 Task: Reply to email with the signature Gage Hill with the subject Invitation to a trade show from softage.10@softage.net with the message Can you confirm the delivery date for the new shipment of products? with BCC to softage.2@softage.net with an attached document Non-compete_agreement.pdf
Action: Mouse moved to (365, 638)
Screenshot: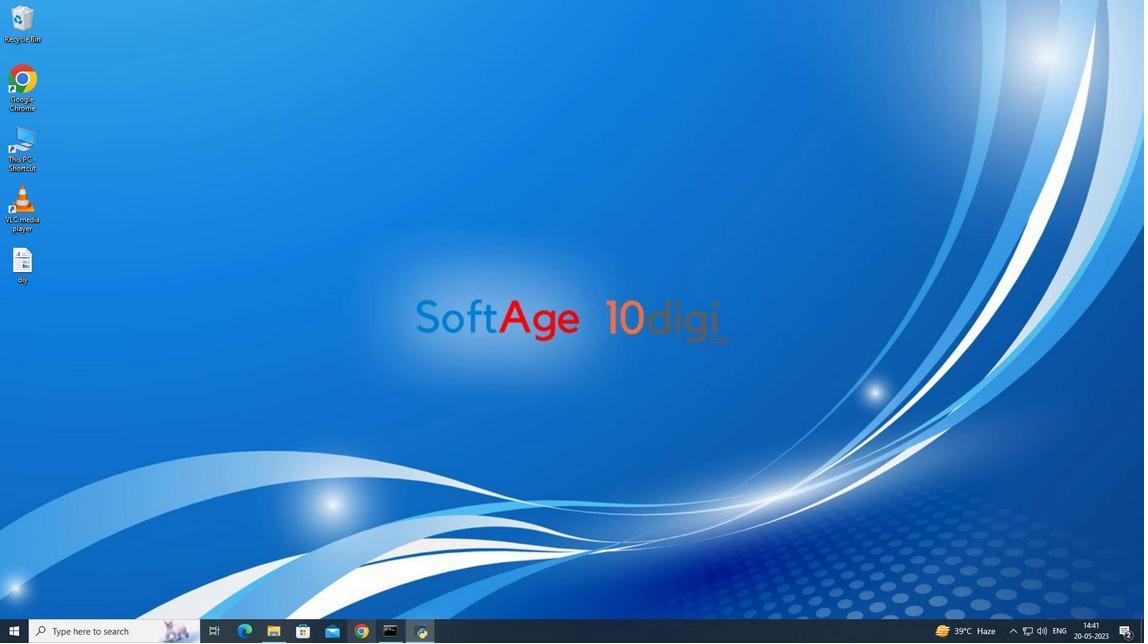 
Action: Mouse pressed left at (365, 638)
Screenshot: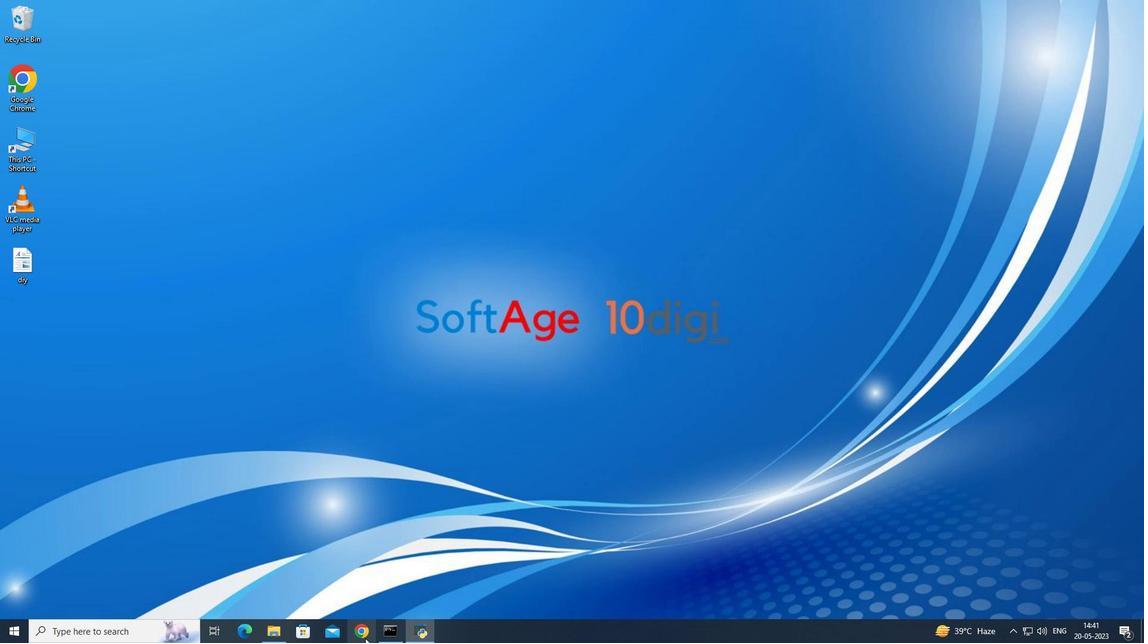 
Action: Mouse moved to (139, 52)
Screenshot: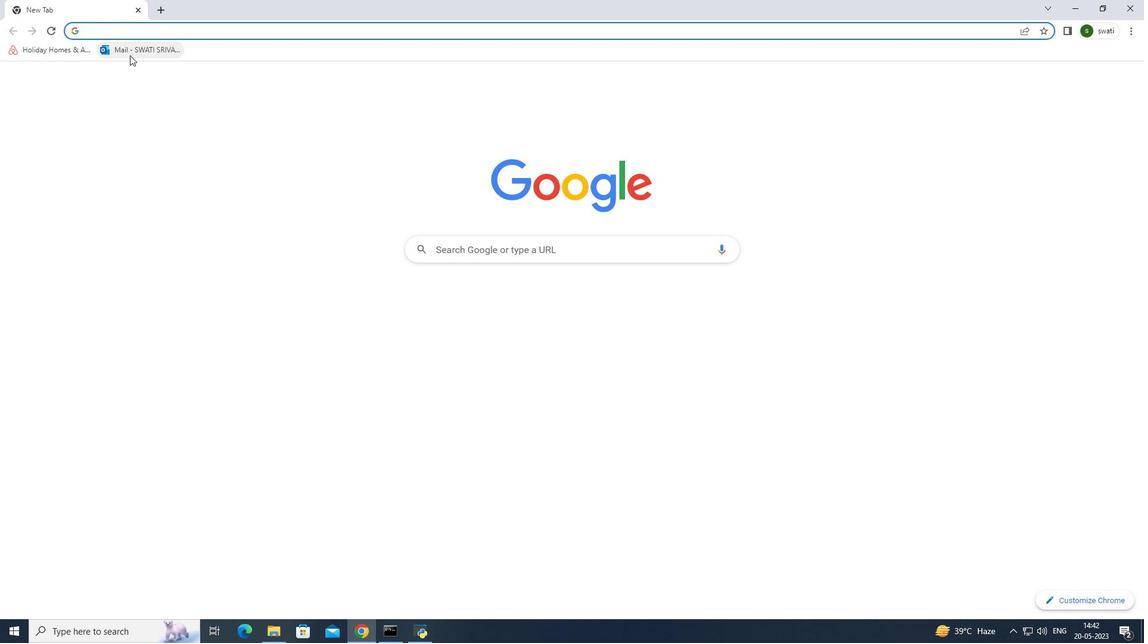 
Action: Mouse pressed left at (139, 52)
Screenshot: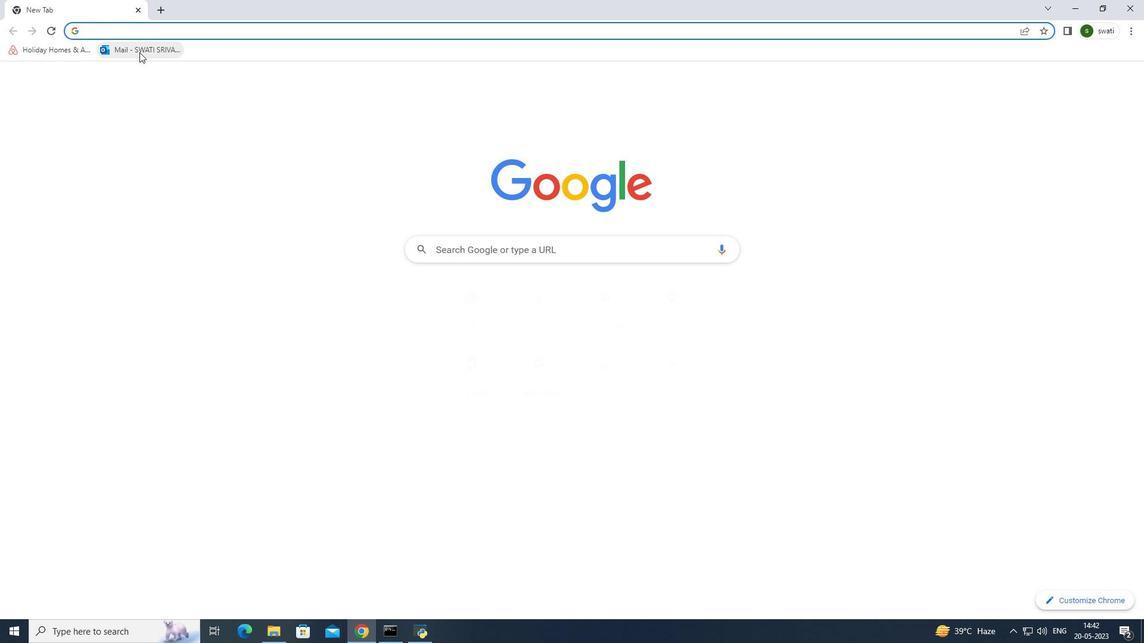 
Action: Mouse moved to (247, 166)
Screenshot: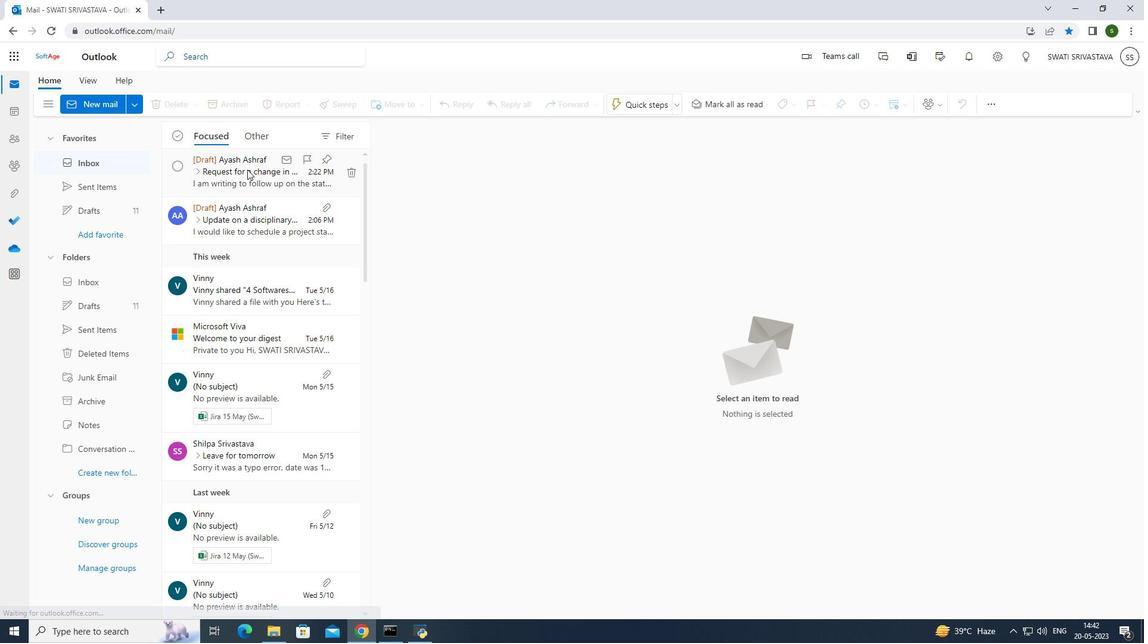 
Action: Mouse pressed left at (247, 166)
Screenshot: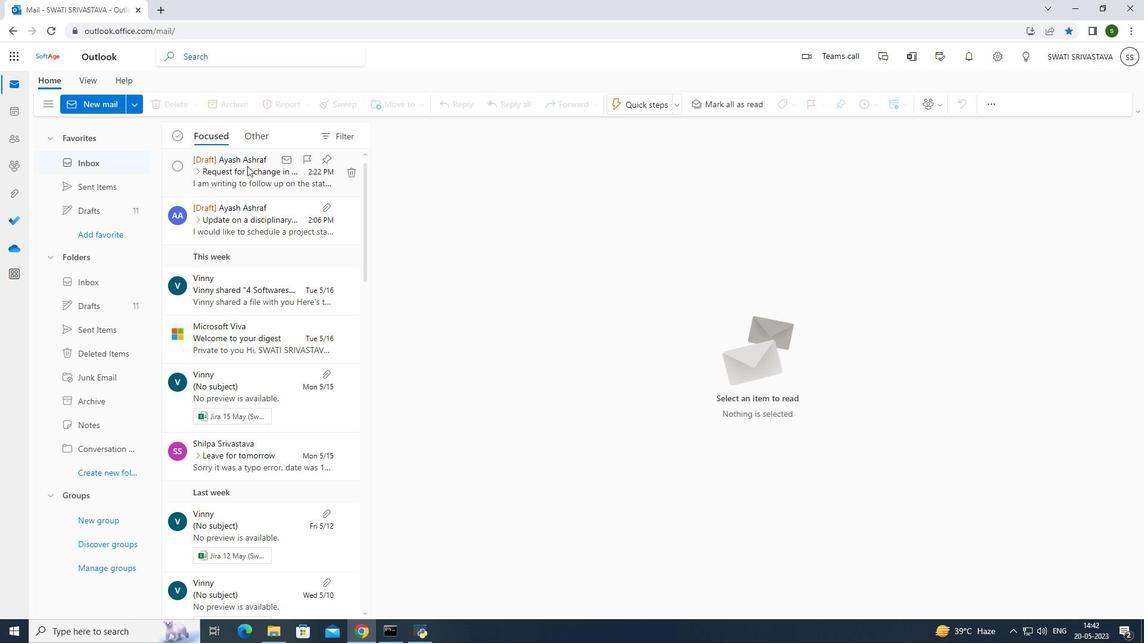 
Action: Mouse moved to (249, 277)
Screenshot: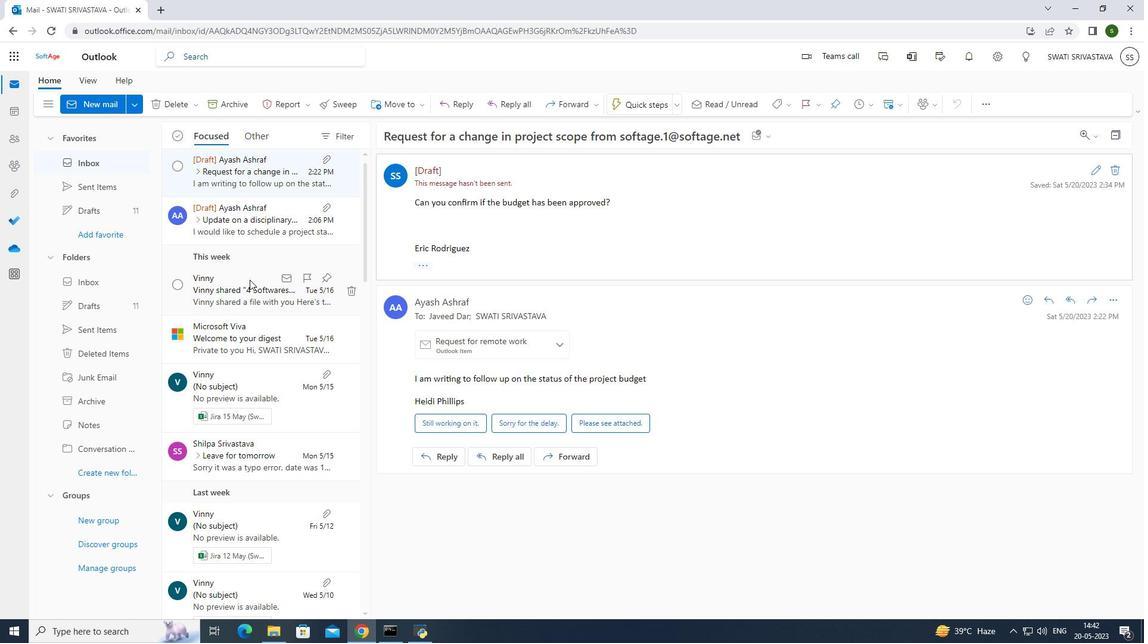 
Action: Mouse pressed left at (249, 277)
Screenshot: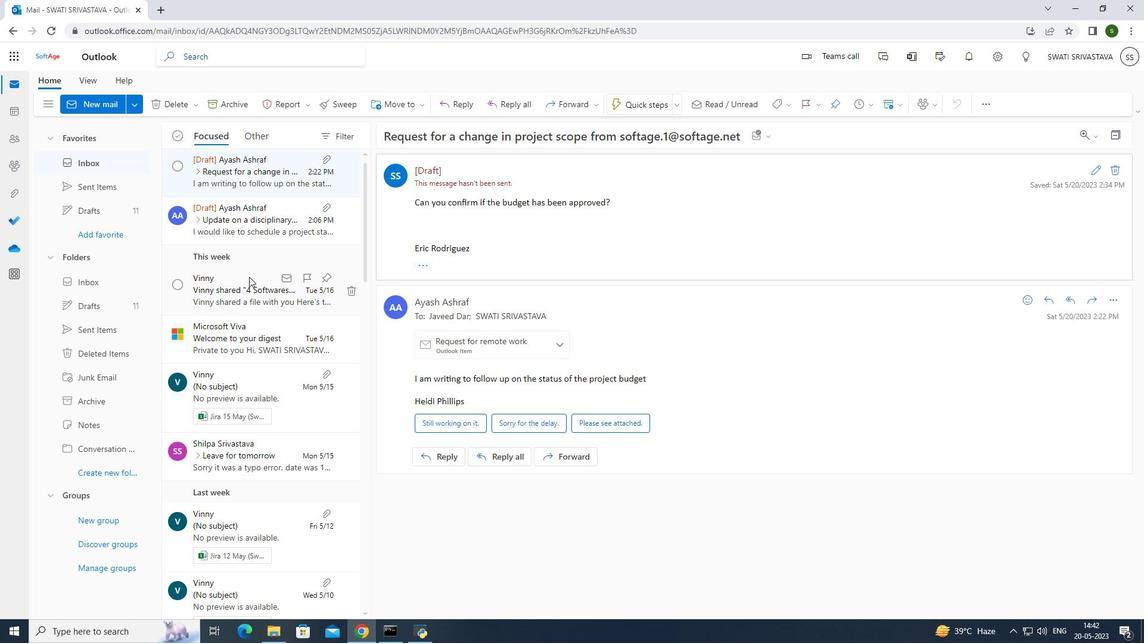 
Action: Mouse moved to (459, 104)
Screenshot: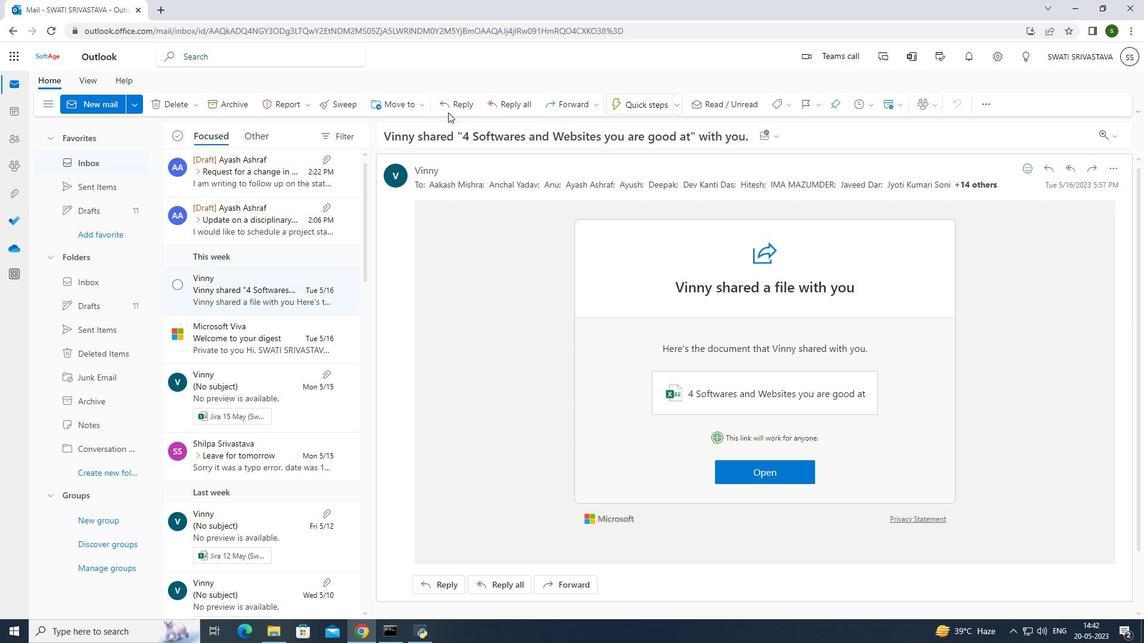 
Action: Mouse pressed left at (459, 104)
Screenshot: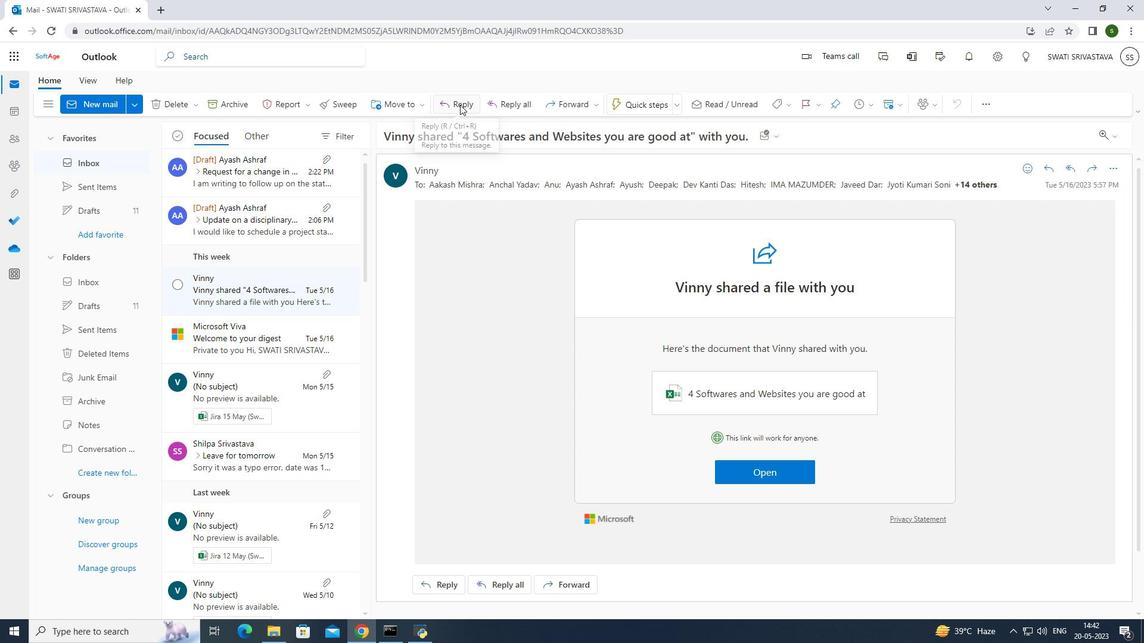 
Action: Mouse moved to (776, 106)
Screenshot: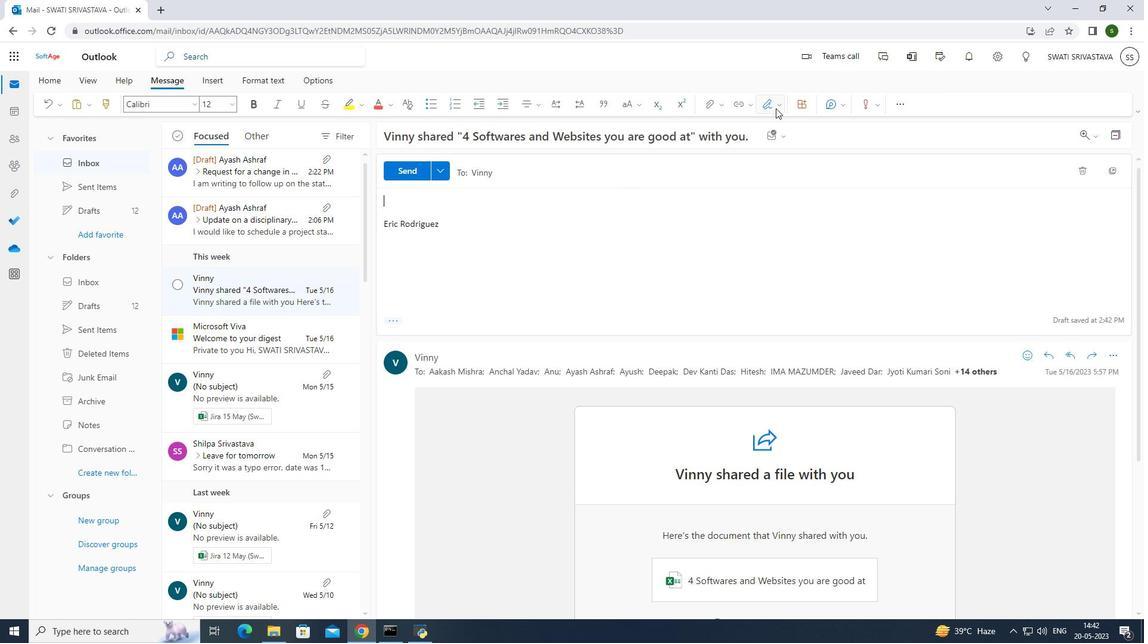 
Action: Mouse pressed left at (776, 106)
Screenshot: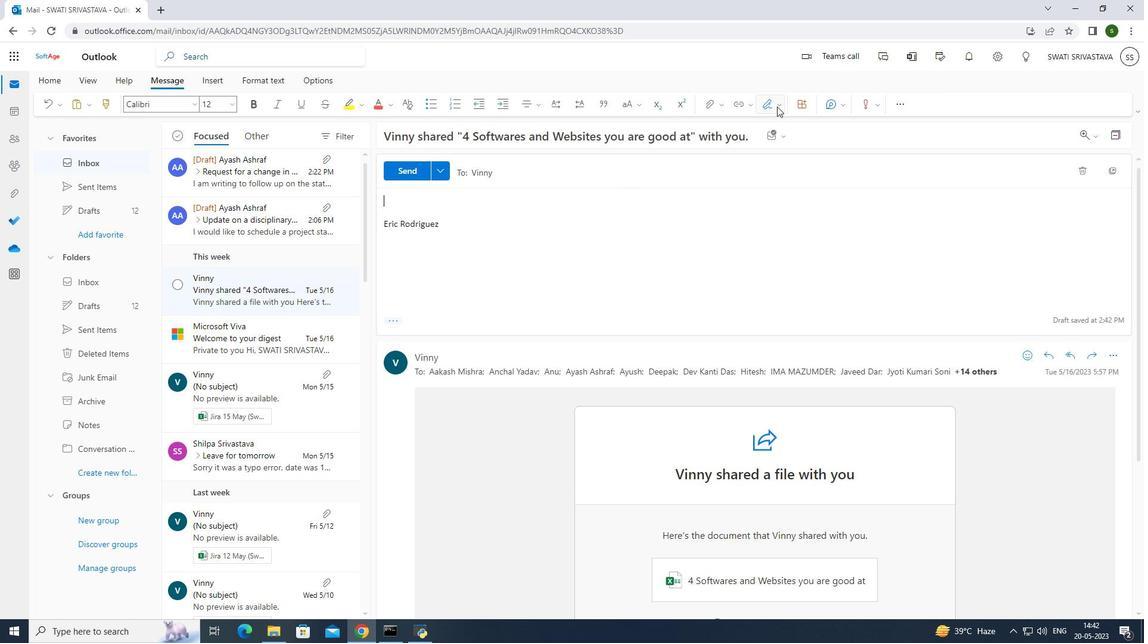
Action: Mouse moved to (736, 178)
Screenshot: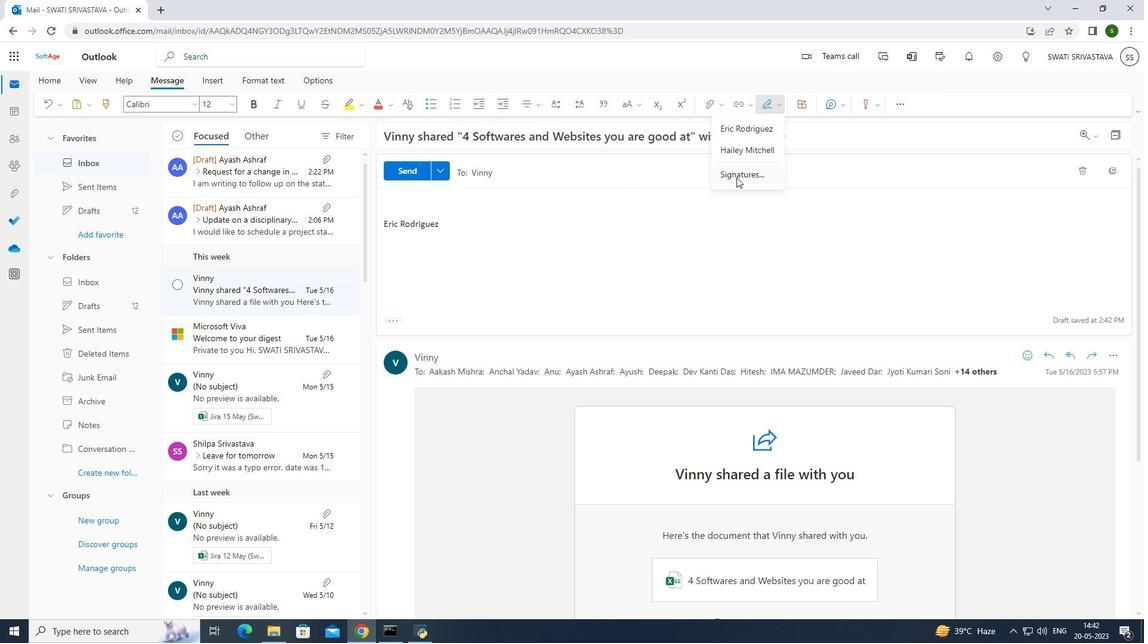 
Action: Mouse pressed left at (736, 178)
Screenshot: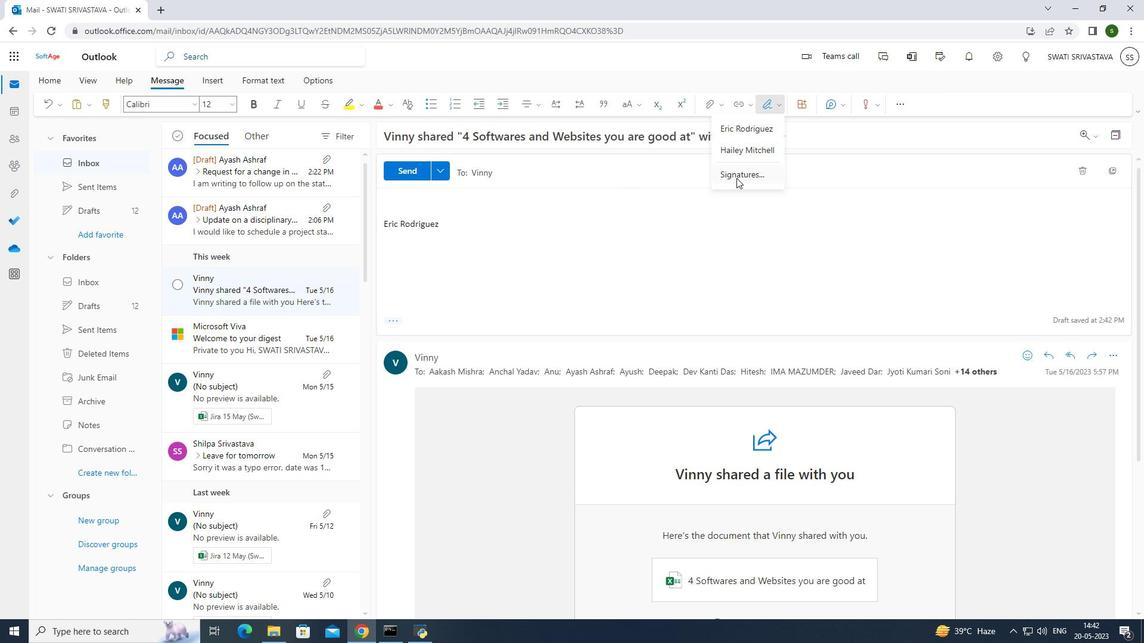 
Action: Mouse moved to (500, 178)
Screenshot: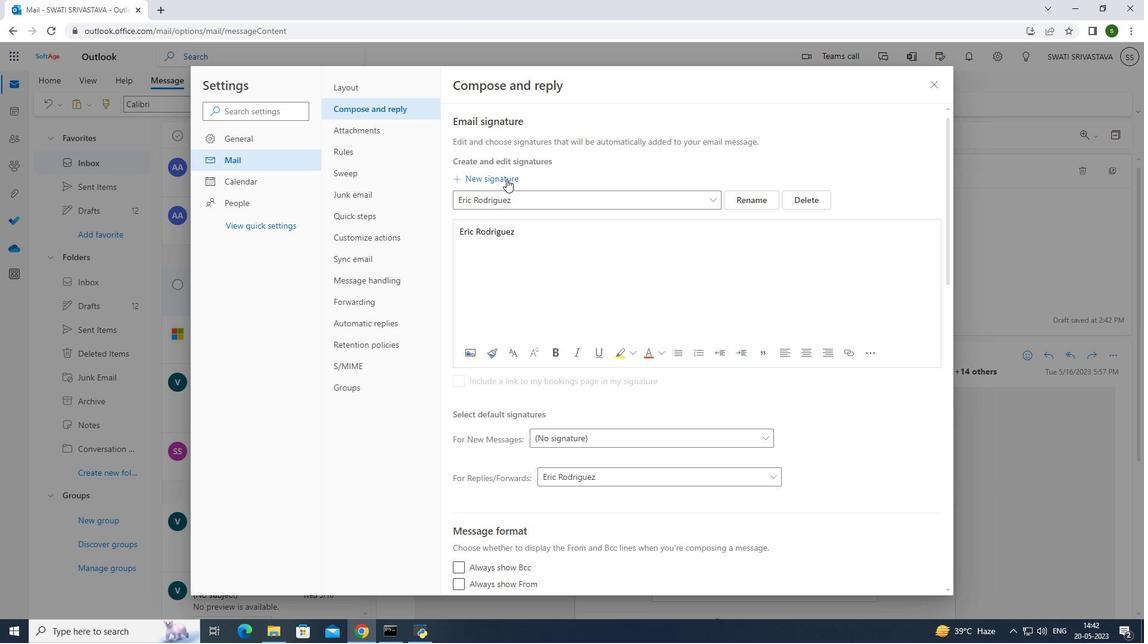 
Action: Mouse pressed left at (500, 178)
Screenshot: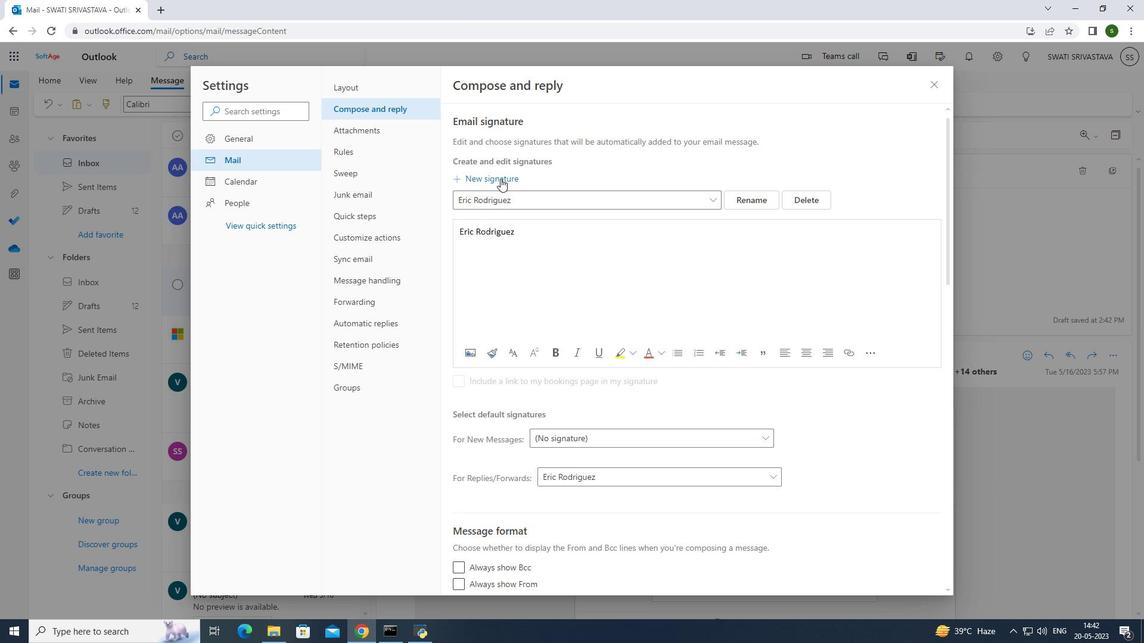 
Action: Mouse moved to (527, 200)
Screenshot: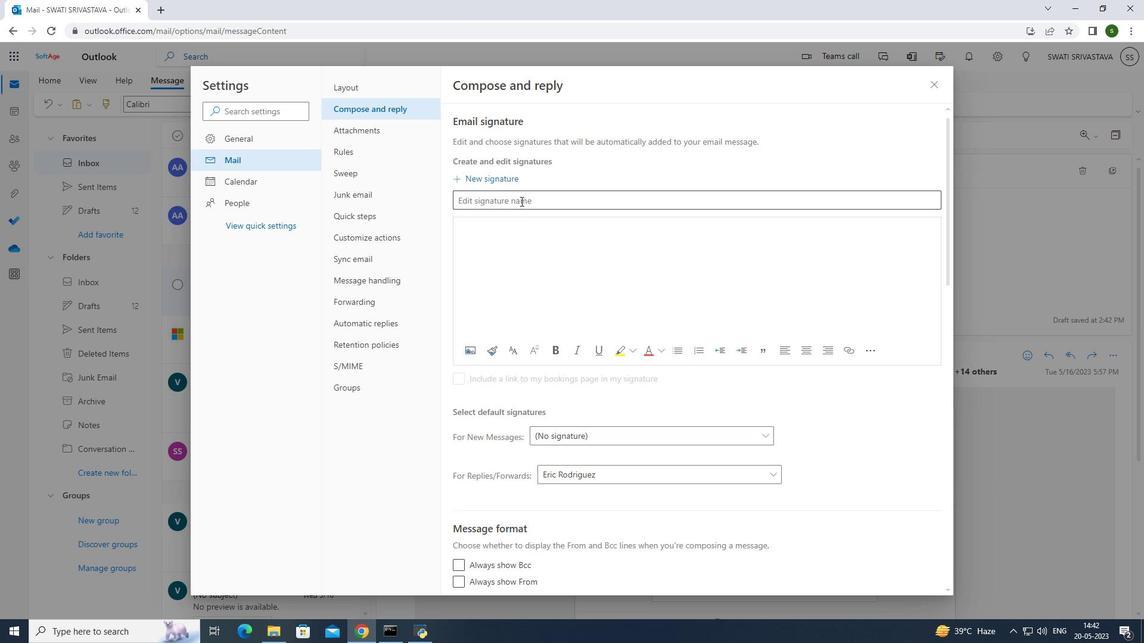 
Action: Mouse pressed left at (527, 200)
Screenshot: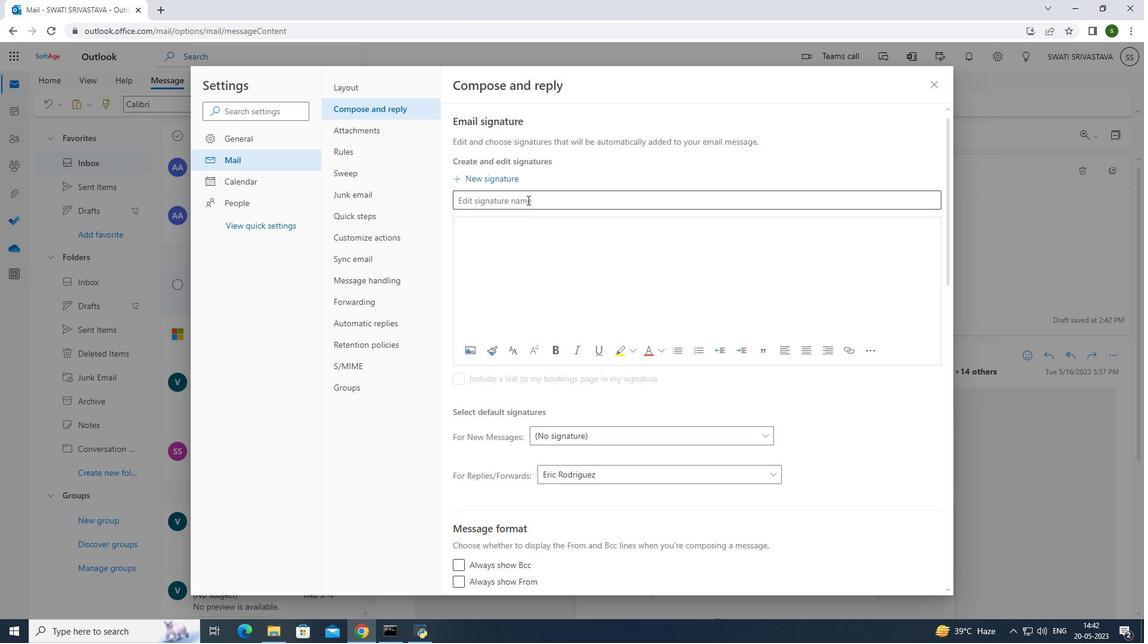 
Action: Key pressed <Key.caps_lock>GAGE<Key.backspace><Key.backspace><Key.backspace><Key.caps_lock>age<Key.space><Key.caps_lock>H<Key.caps_lock>ill
Screenshot: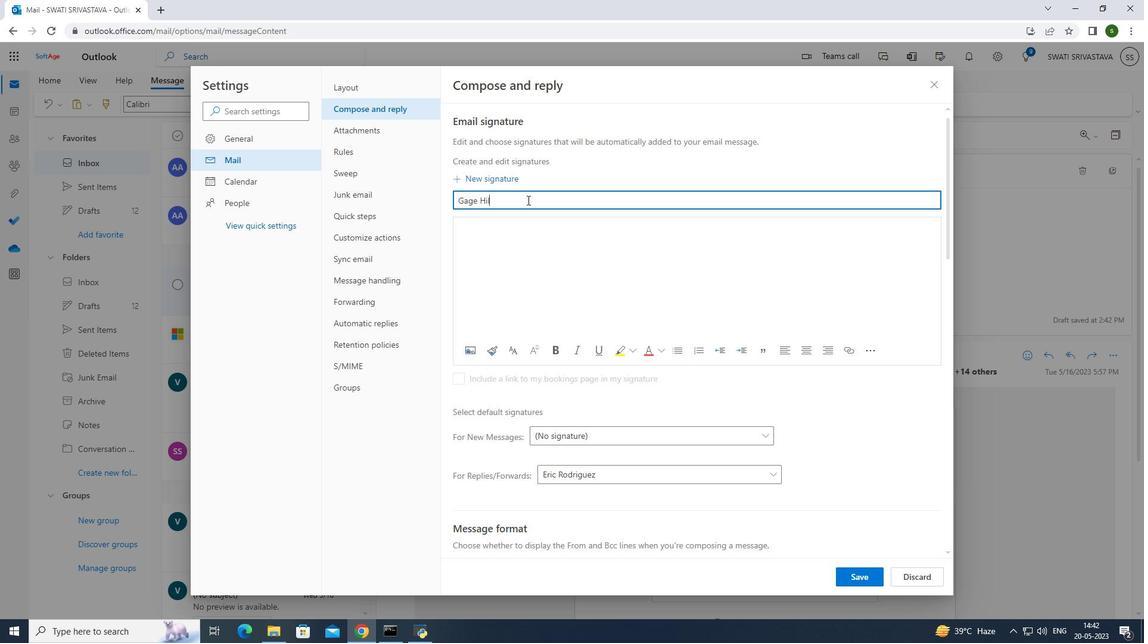 
Action: Mouse moved to (500, 231)
Screenshot: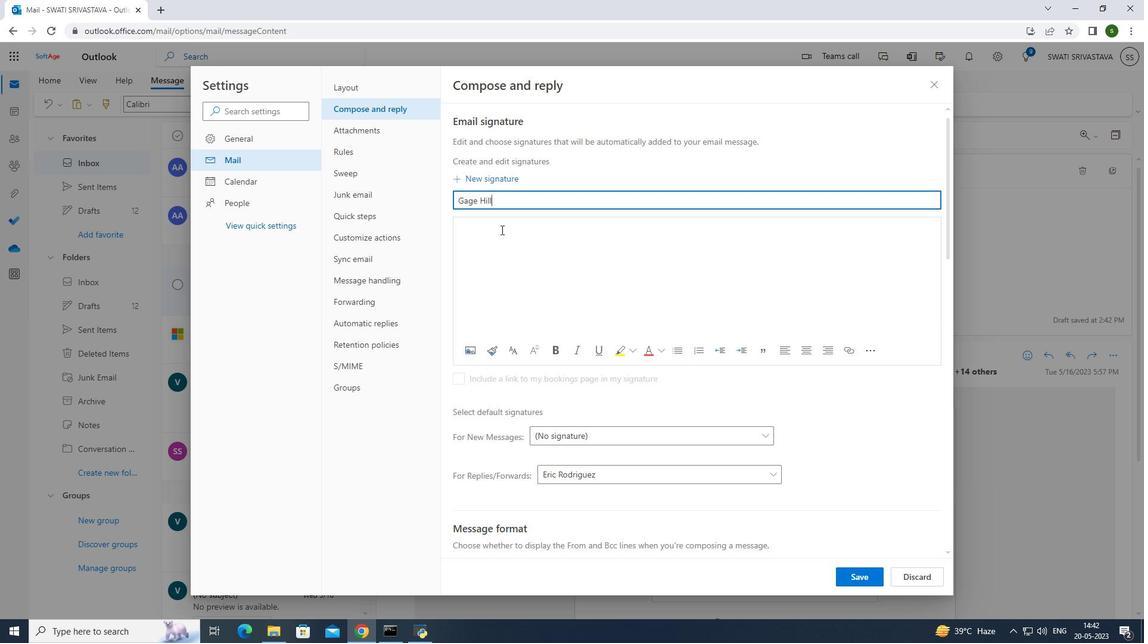 
Action: Mouse pressed left at (500, 231)
Screenshot: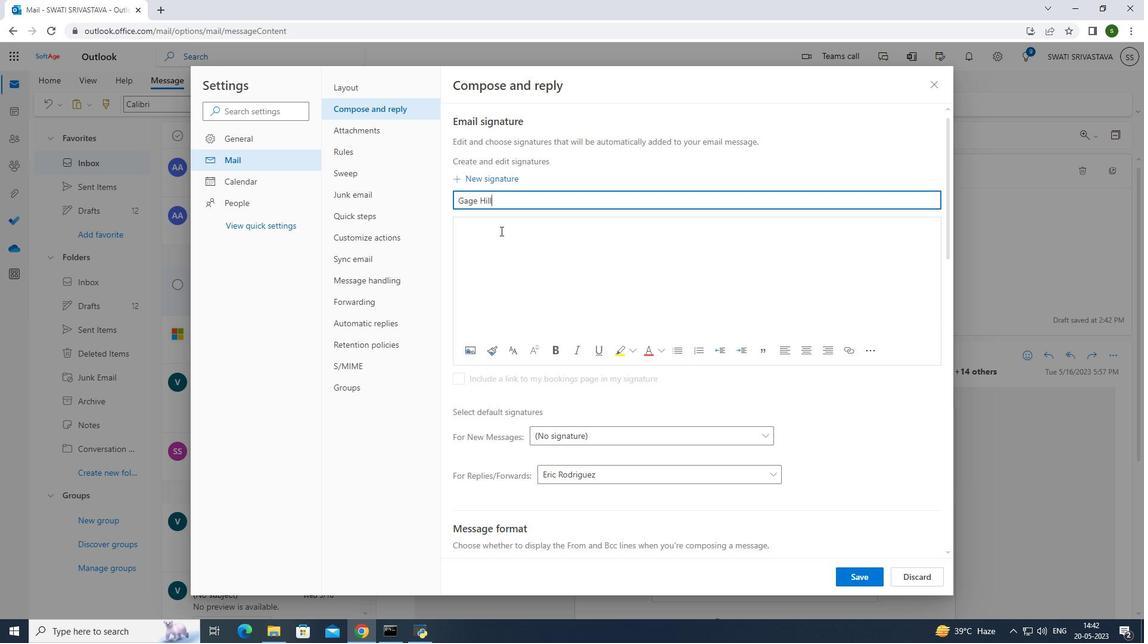 
Action: Key pressed <Key.caps_lock>G<Key.caps_lock>age<Key.space><Key.caps_lock>H<Key.caps_lock>ill
Screenshot: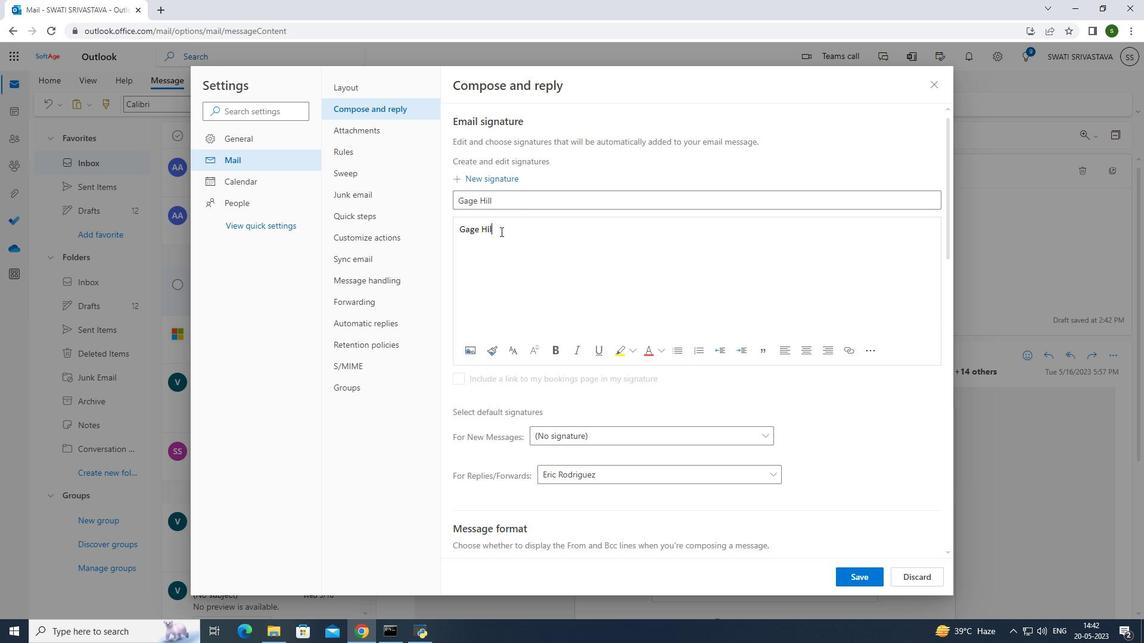 
Action: Mouse moved to (766, 474)
Screenshot: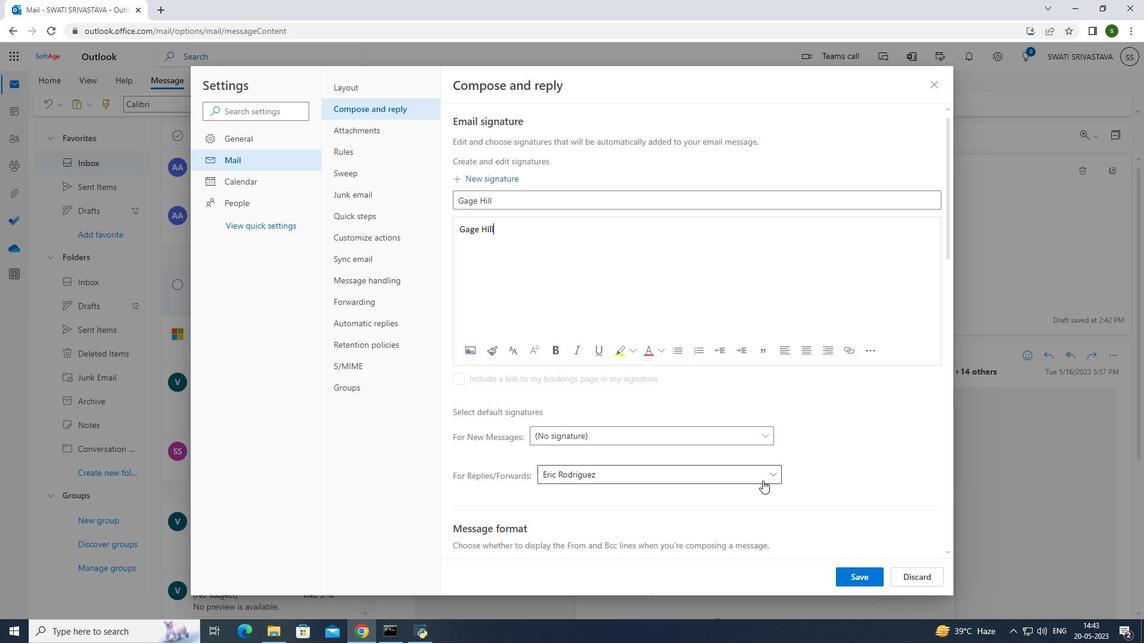 
Action: Mouse pressed left at (766, 474)
Screenshot: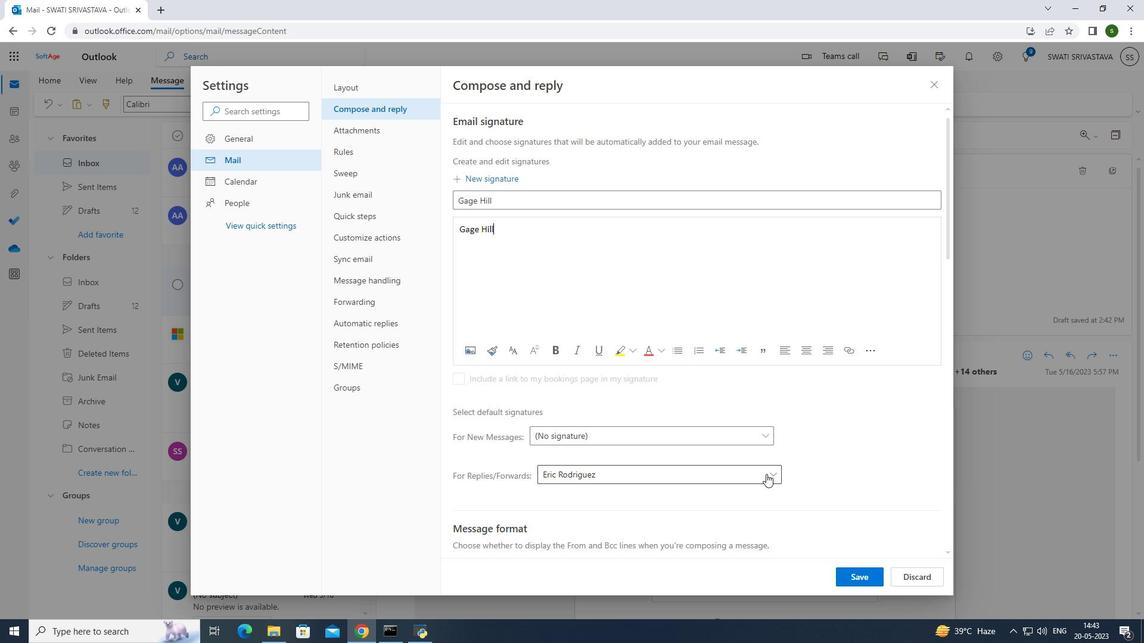 
Action: Mouse moved to (604, 489)
Screenshot: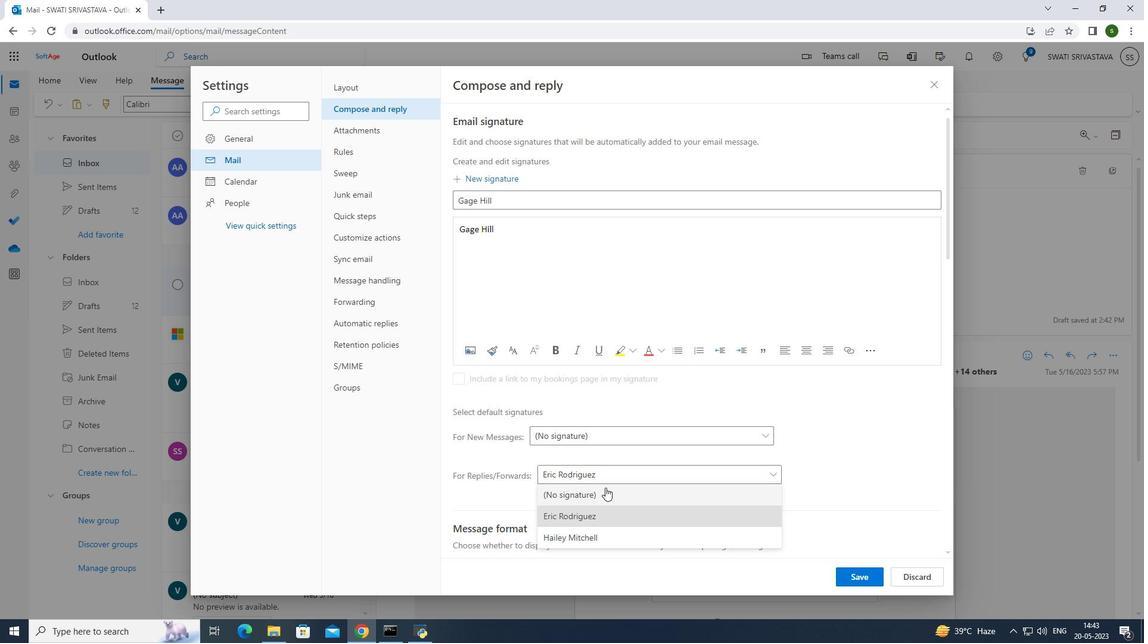 
Action: Mouse pressed left at (604, 489)
Screenshot: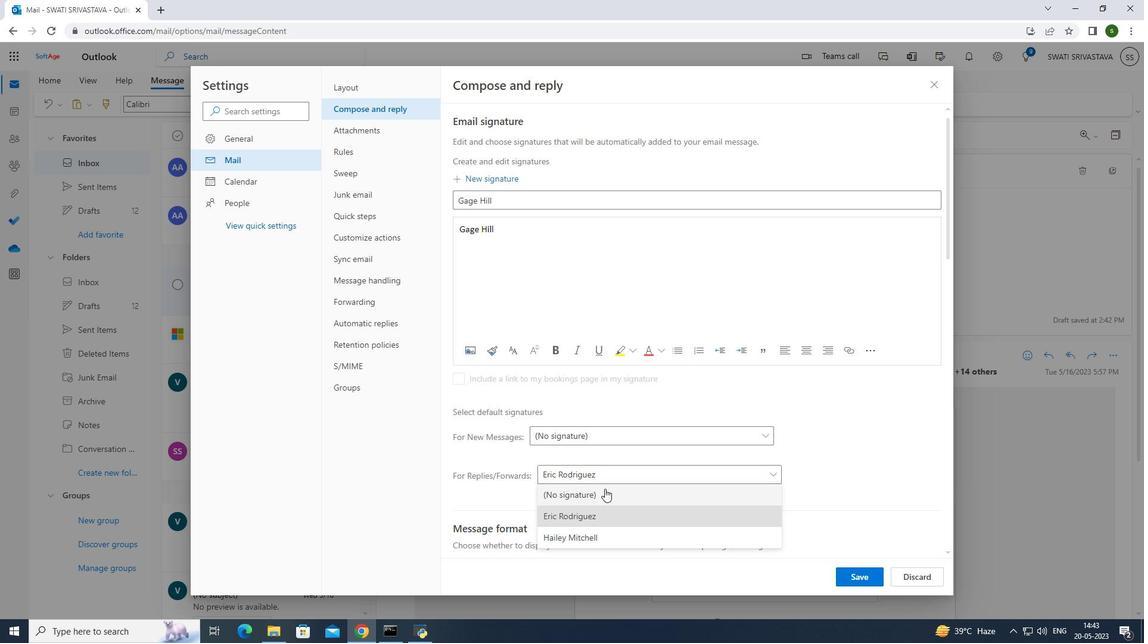 
Action: Mouse moved to (858, 582)
Screenshot: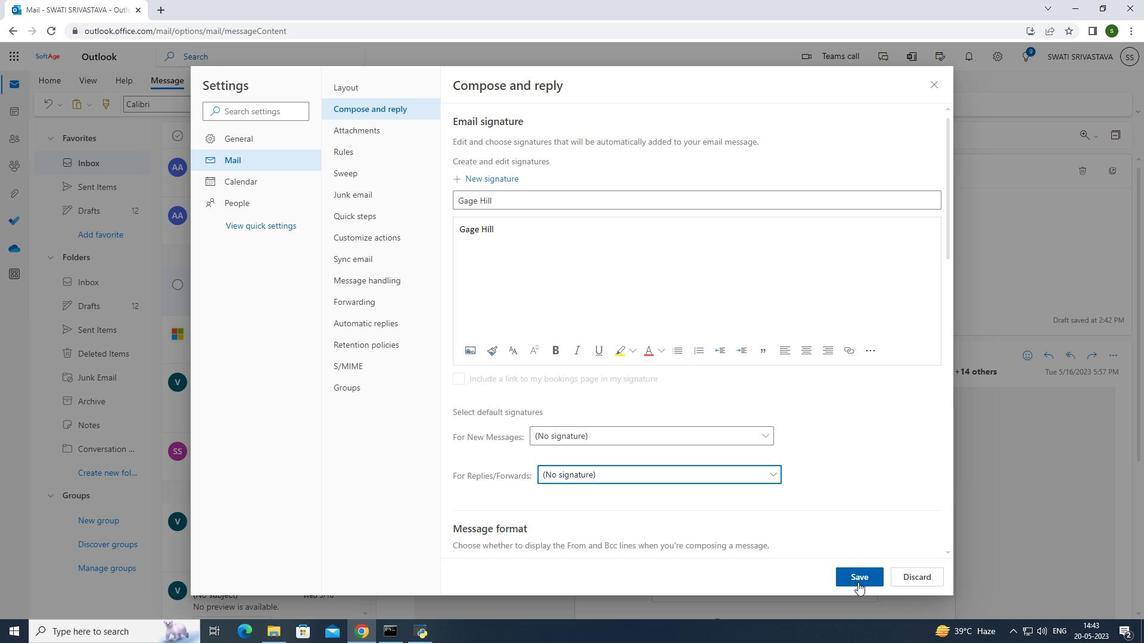 
Action: Mouse pressed left at (858, 582)
Screenshot: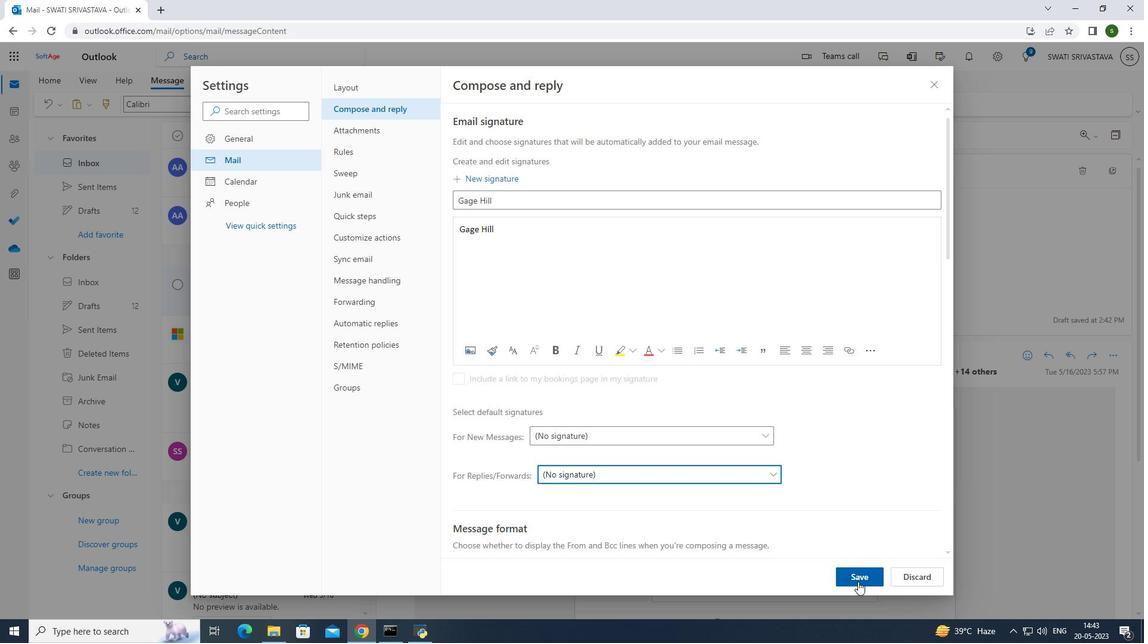 
Action: Mouse moved to (763, 442)
Screenshot: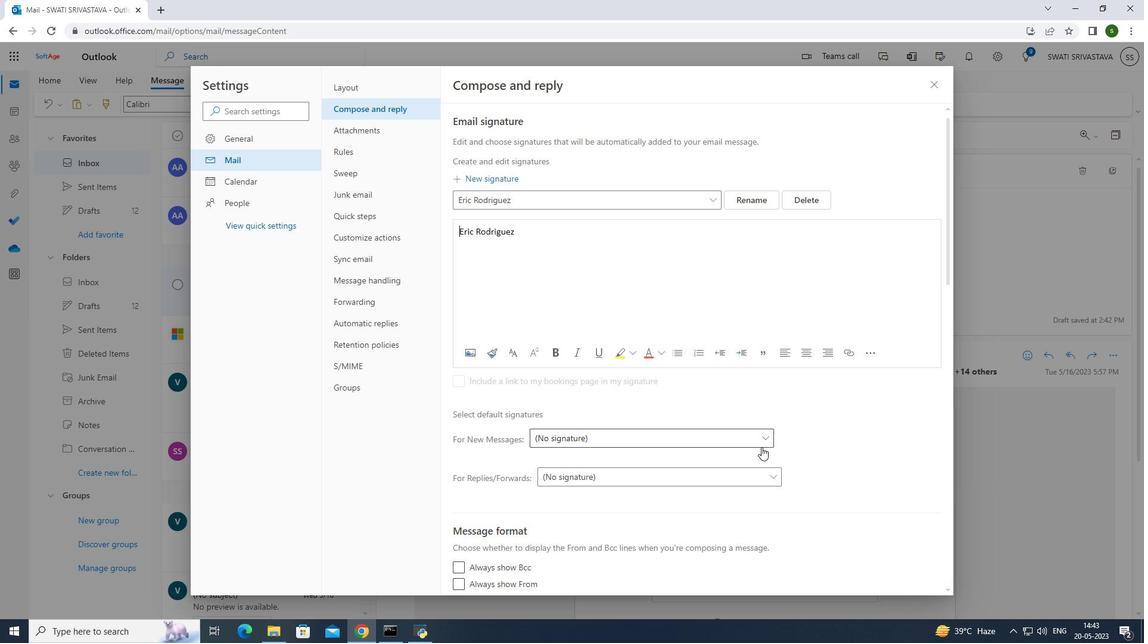 
Action: Mouse pressed left at (763, 442)
Screenshot: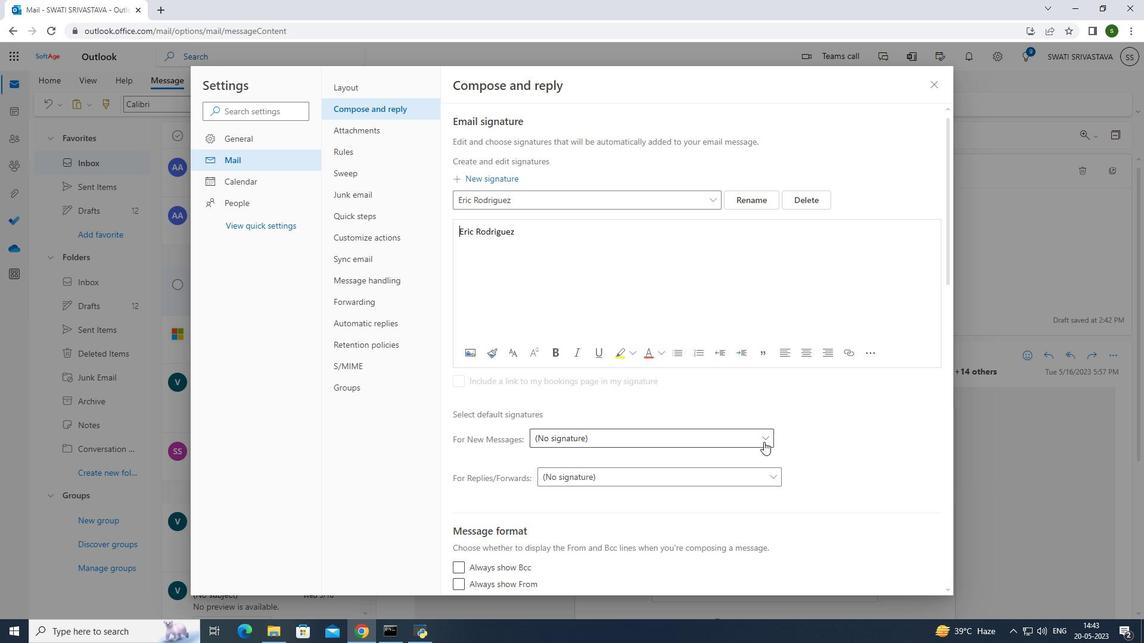 
Action: Mouse moved to (588, 514)
Screenshot: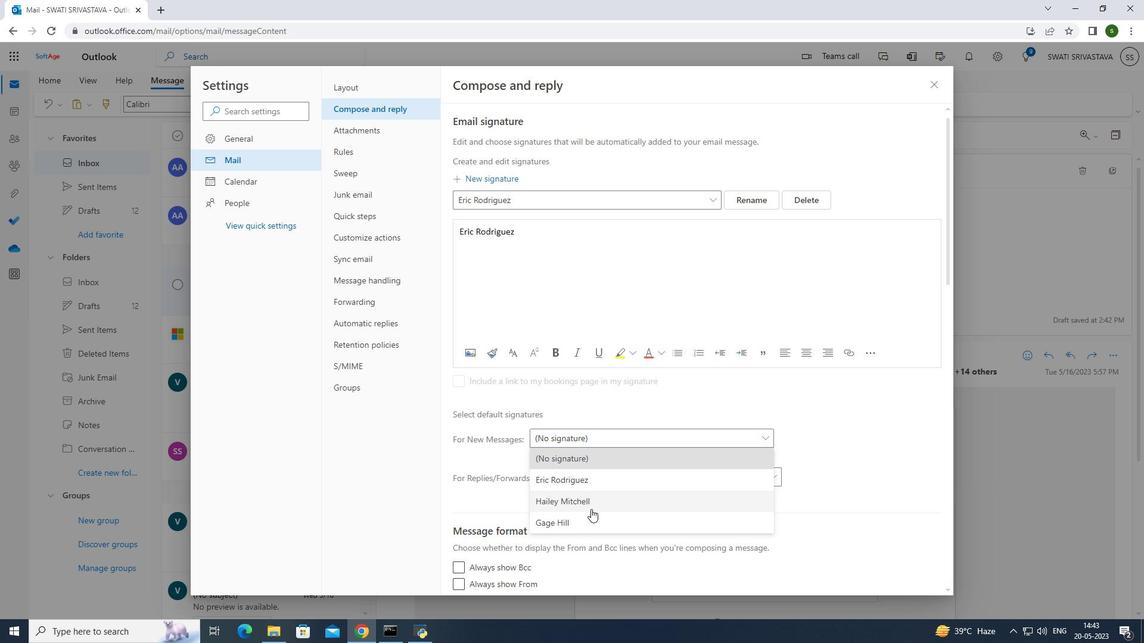 
Action: Mouse pressed left at (588, 514)
Screenshot: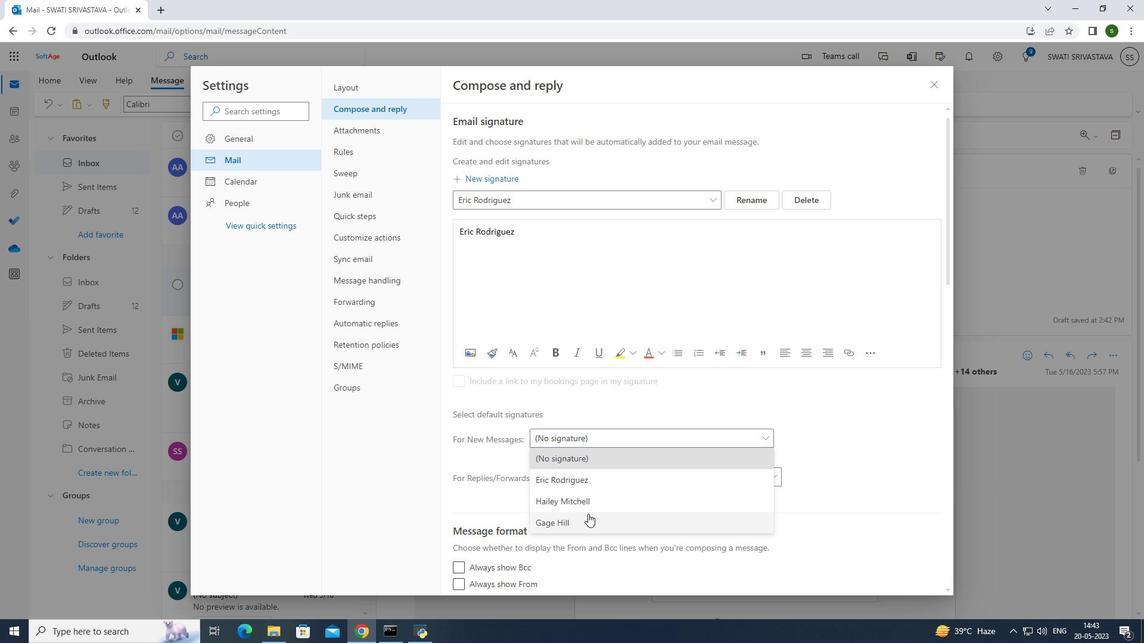 
Action: Mouse moved to (731, 474)
Screenshot: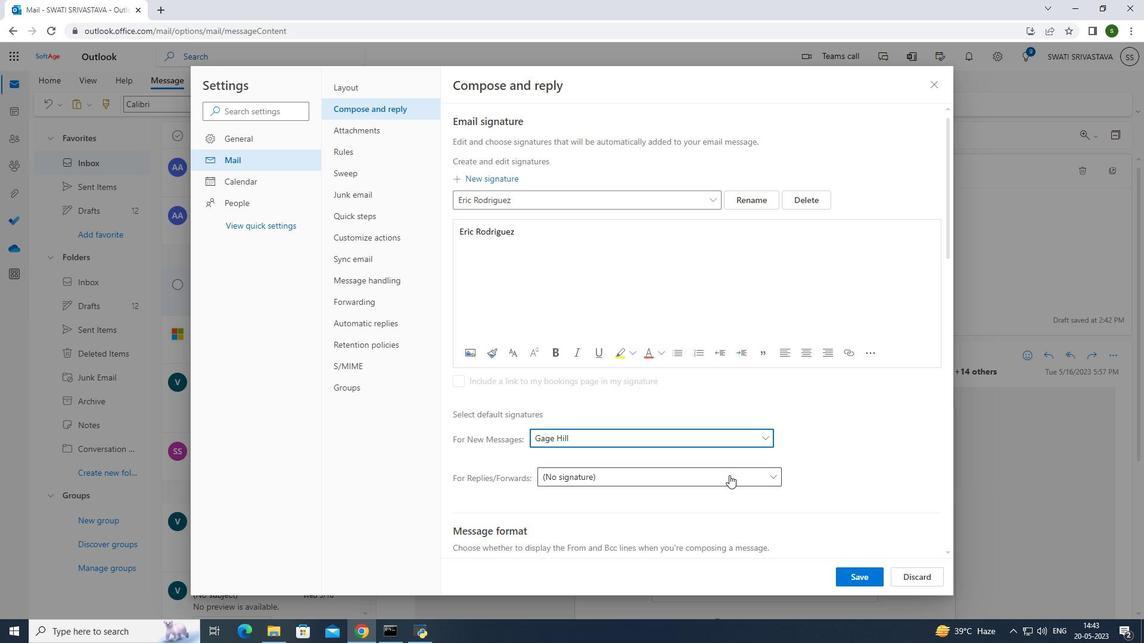 
Action: Mouse pressed left at (731, 474)
Screenshot: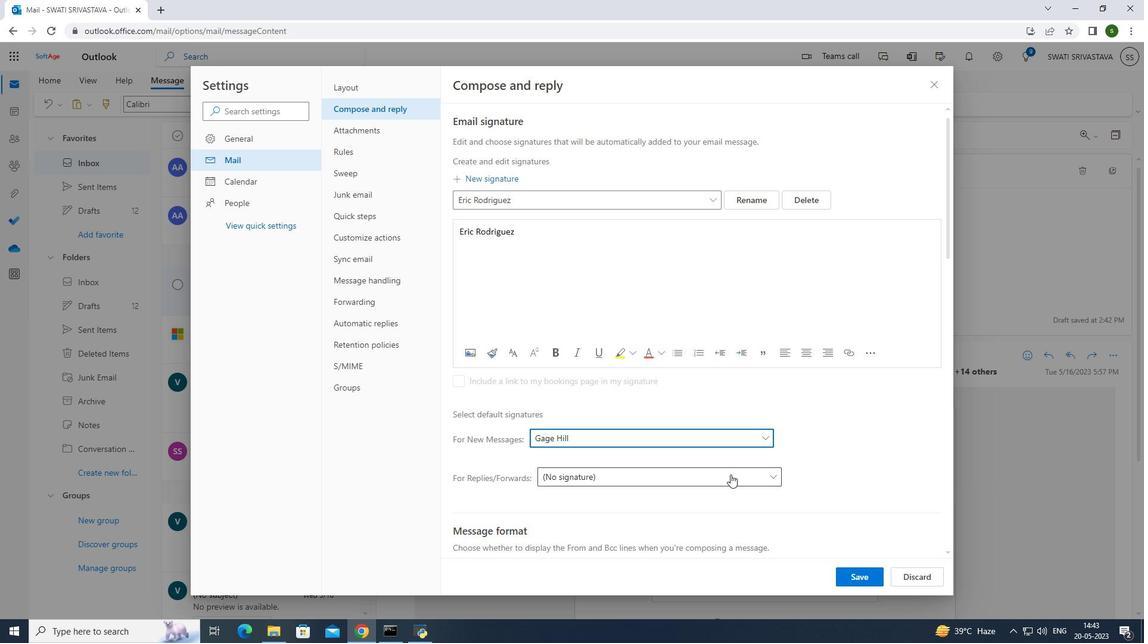 
Action: Mouse moved to (569, 555)
Screenshot: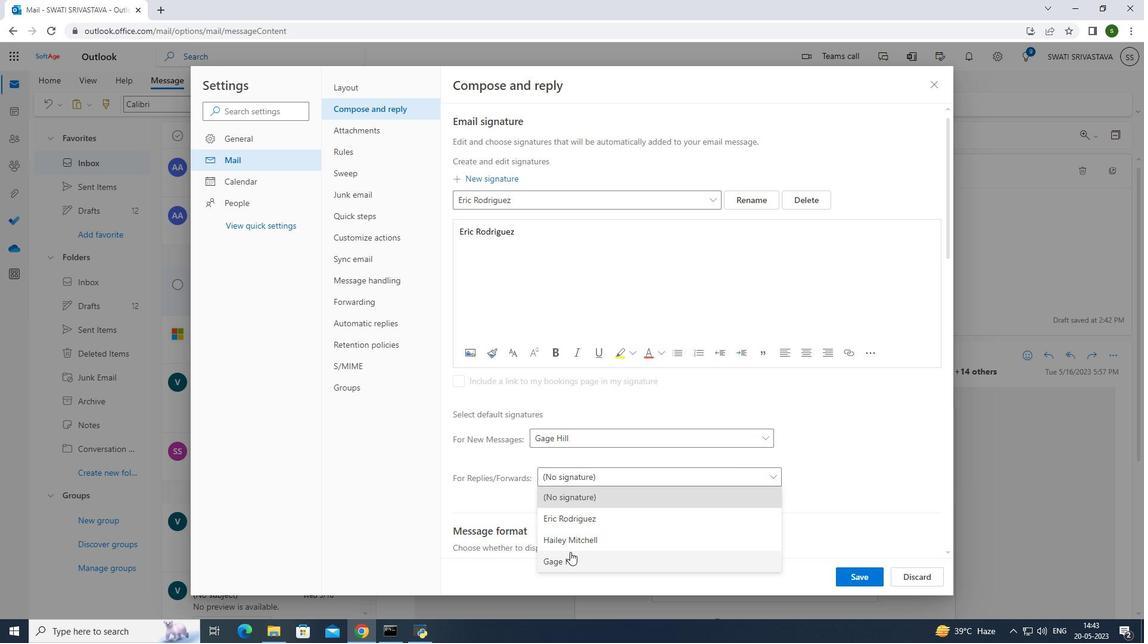 
Action: Mouse pressed left at (569, 555)
Screenshot: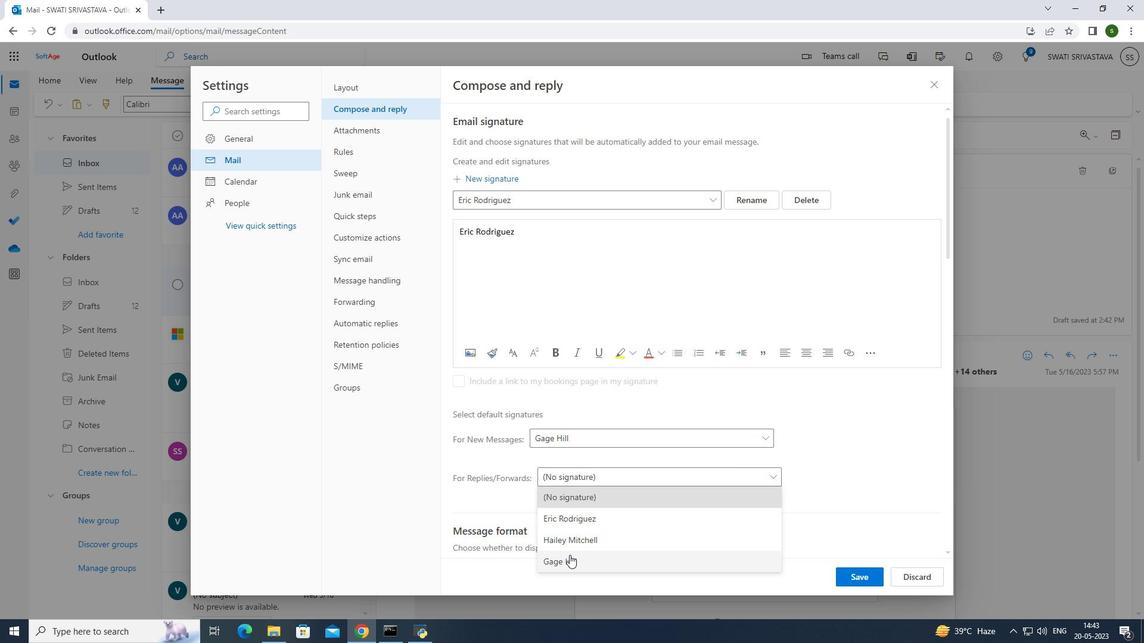 
Action: Mouse moved to (850, 572)
Screenshot: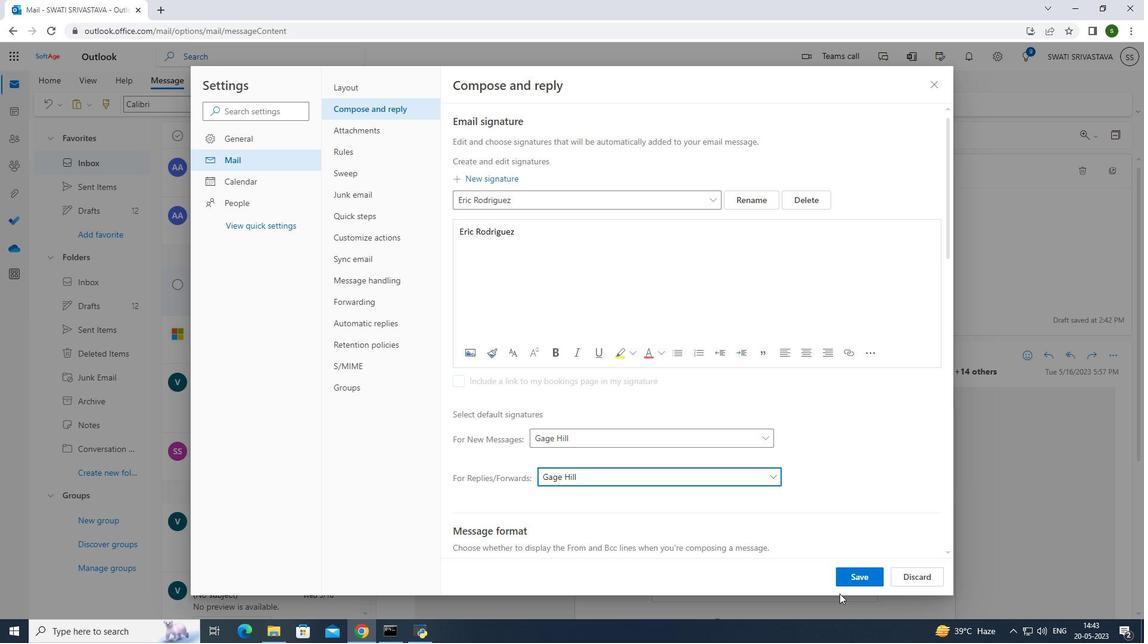
Action: Mouse pressed left at (850, 572)
Screenshot: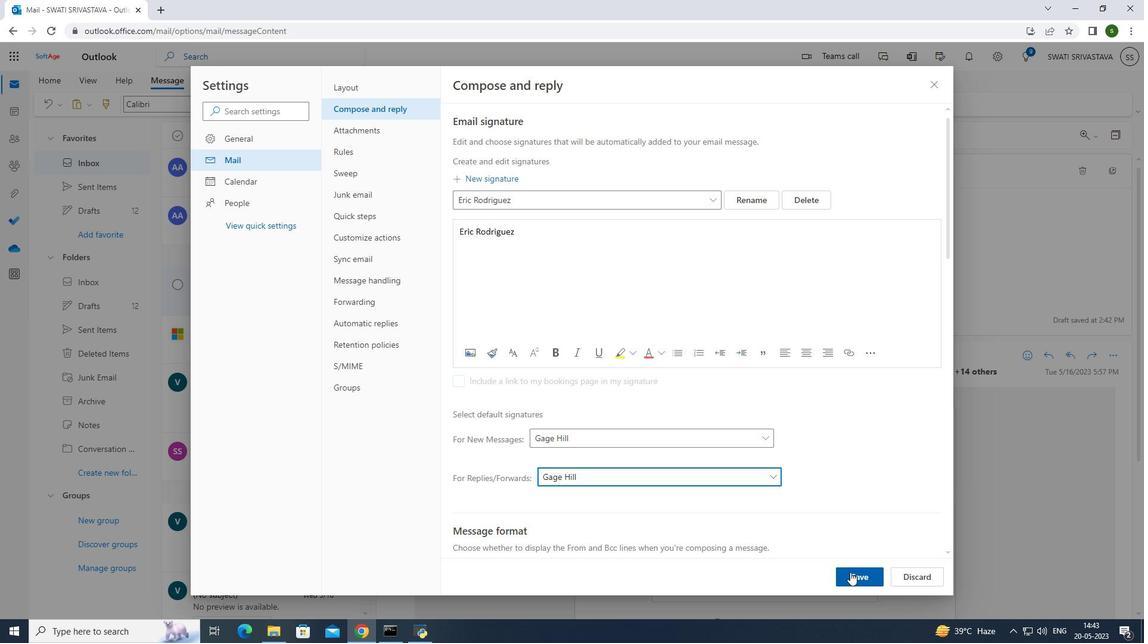 
Action: Mouse moved to (924, 88)
Screenshot: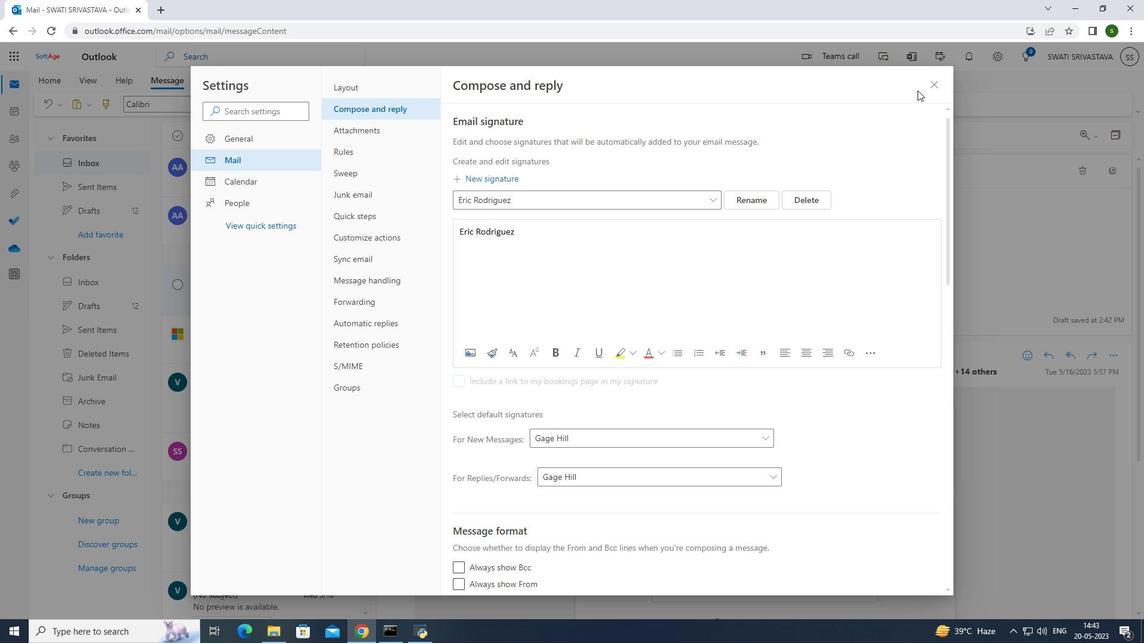 
Action: Mouse pressed left at (924, 88)
Screenshot: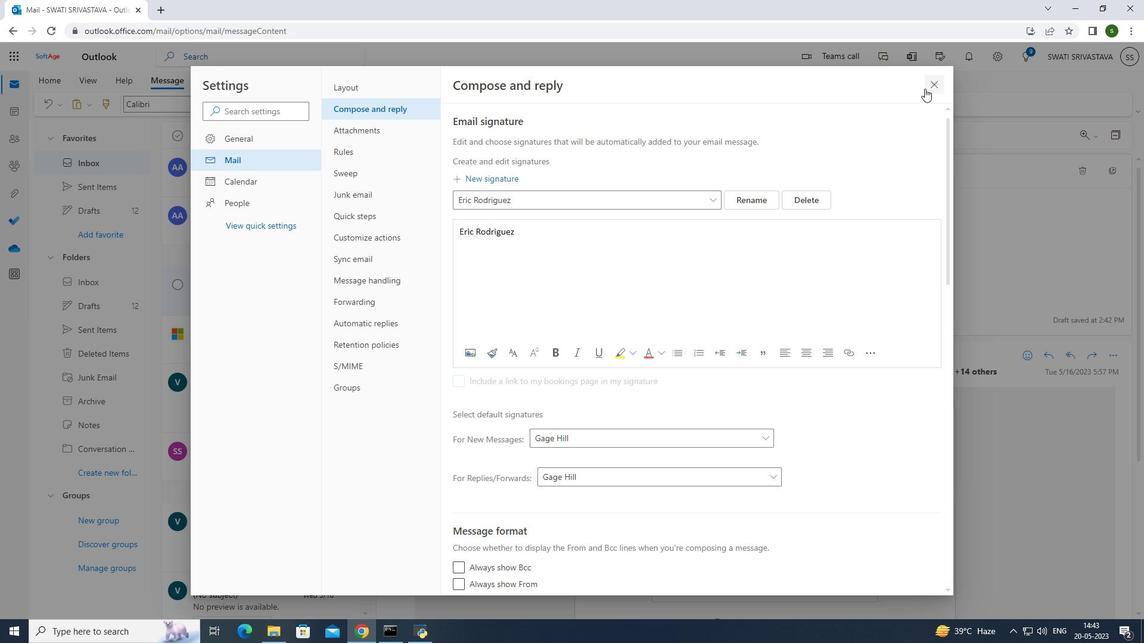 
Action: Mouse moved to (459, 214)
Screenshot: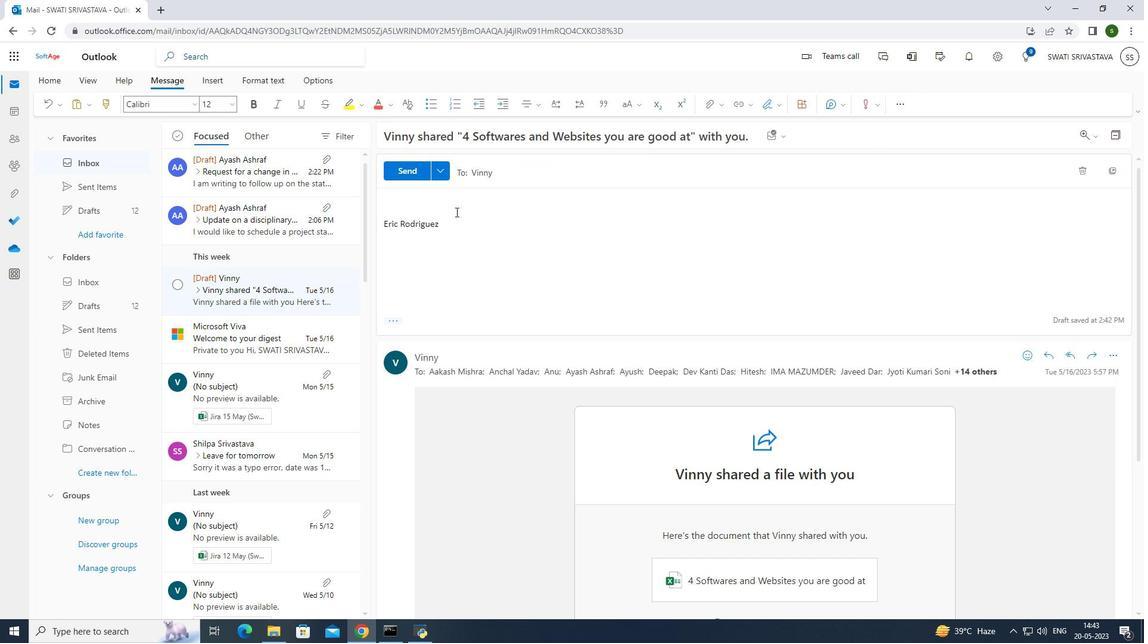 
Action: Mouse pressed left at (459, 214)
Screenshot: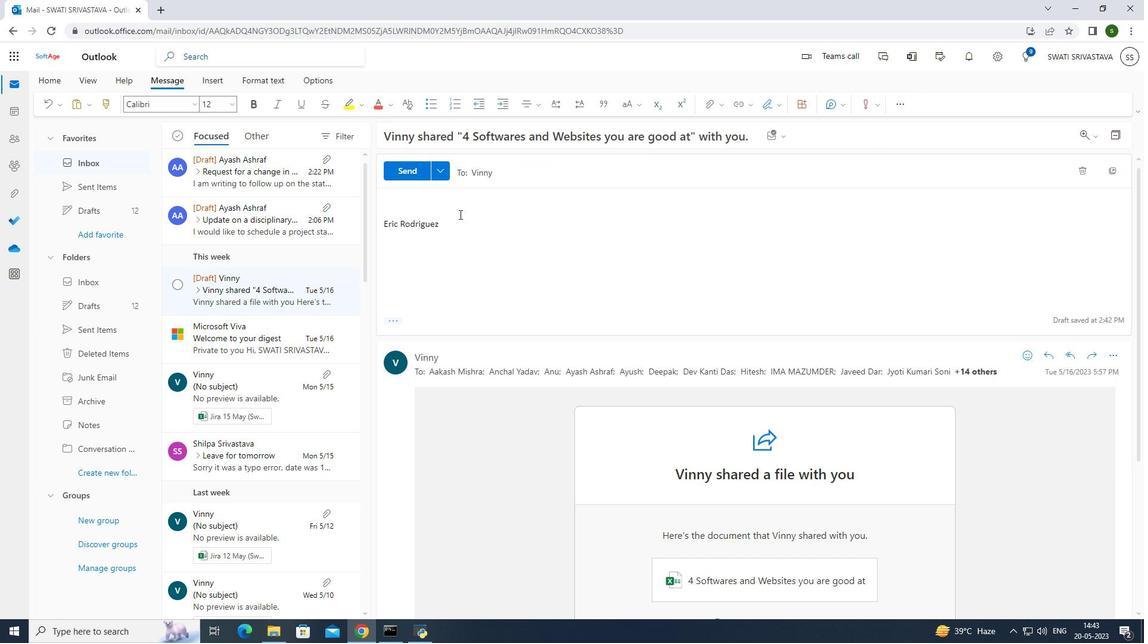 
Action: Mouse moved to (445, 228)
Screenshot: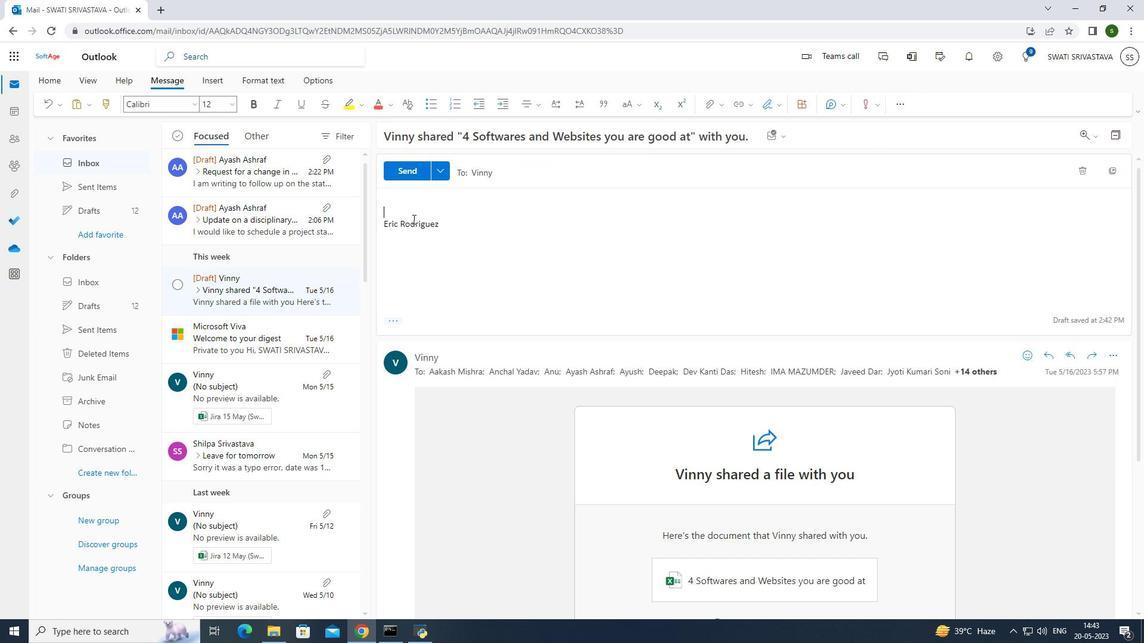 
Action: Mouse pressed left at (445, 228)
Screenshot: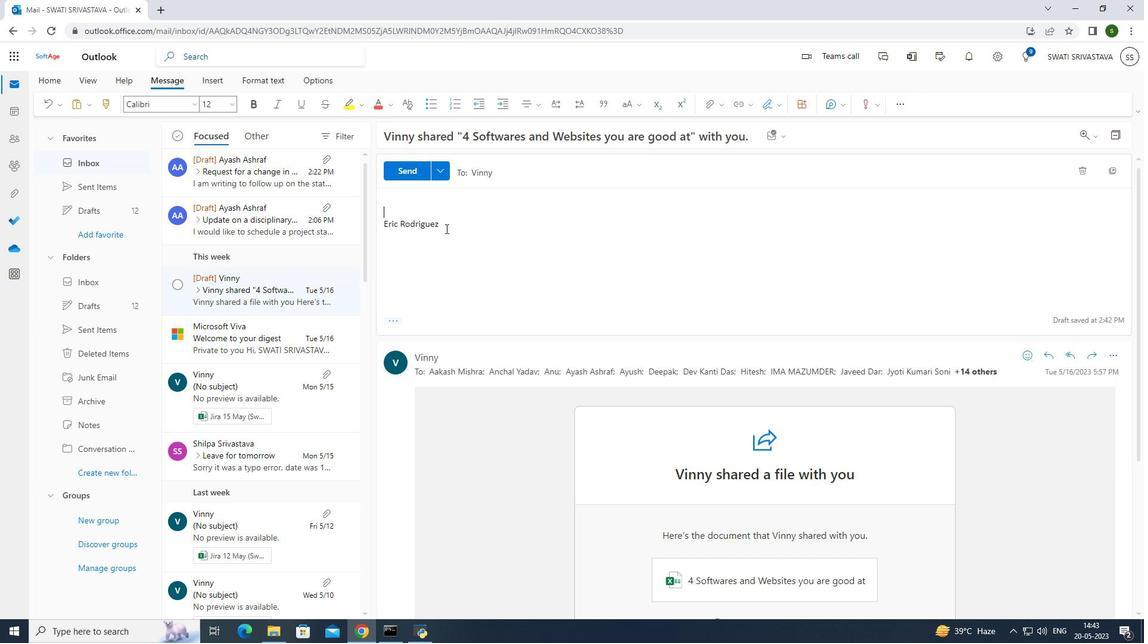 
Action: Mouse moved to (376, 222)
Screenshot: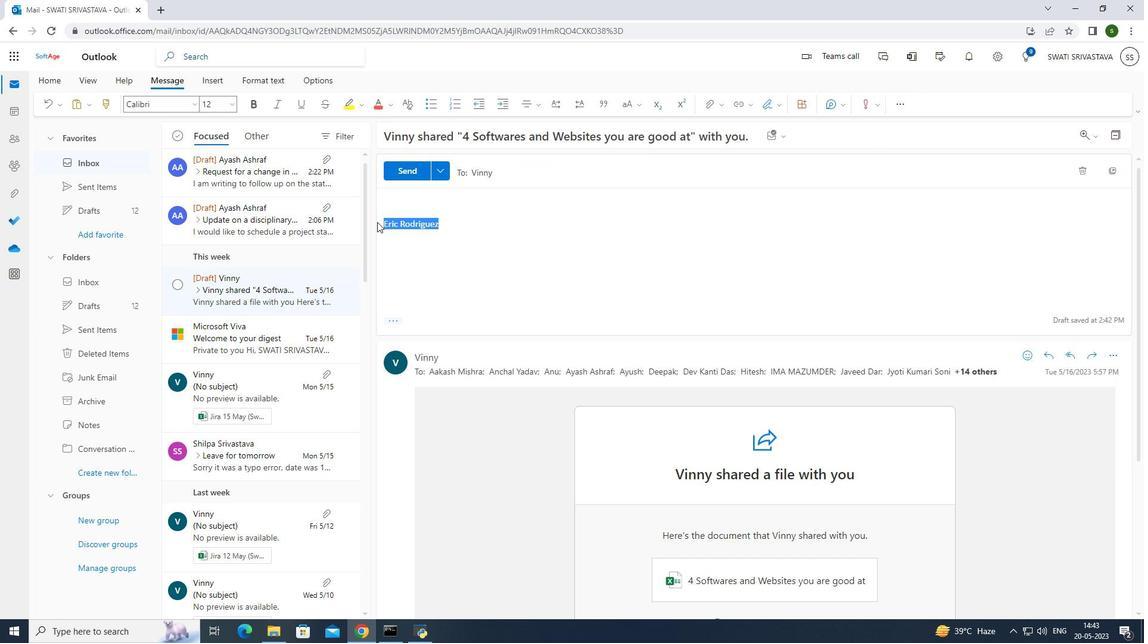 
Action: Key pressed <Key.backspace>
Screenshot: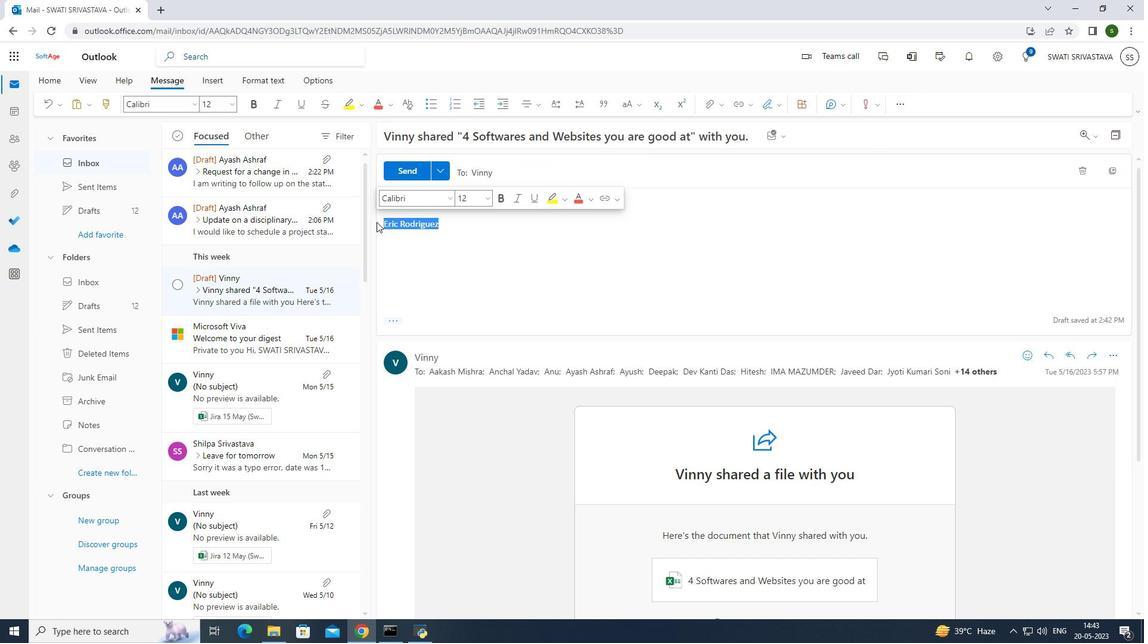 
Action: Mouse moved to (770, 106)
Screenshot: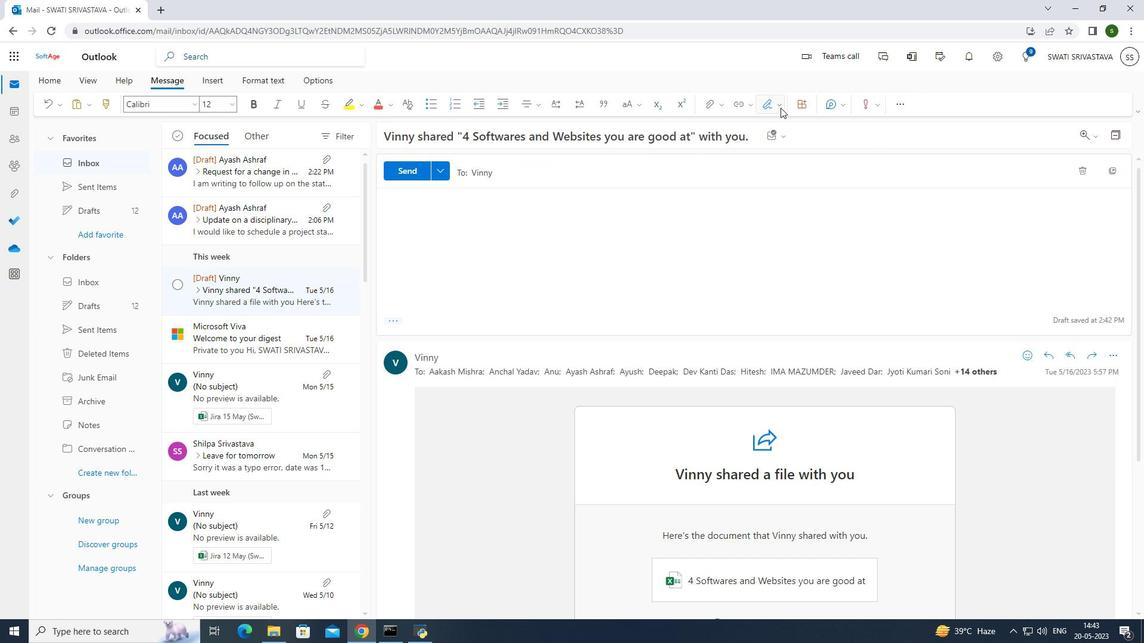 
Action: Mouse pressed left at (770, 106)
Screenshot: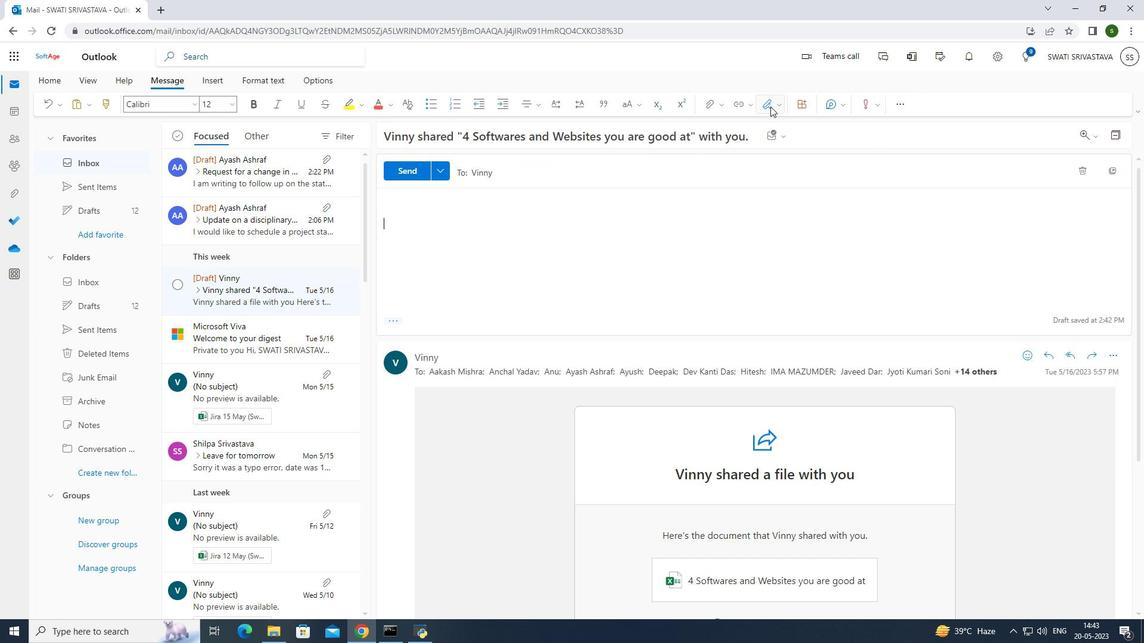 
Action: Mouse moved to (746, 169)
Screenshot: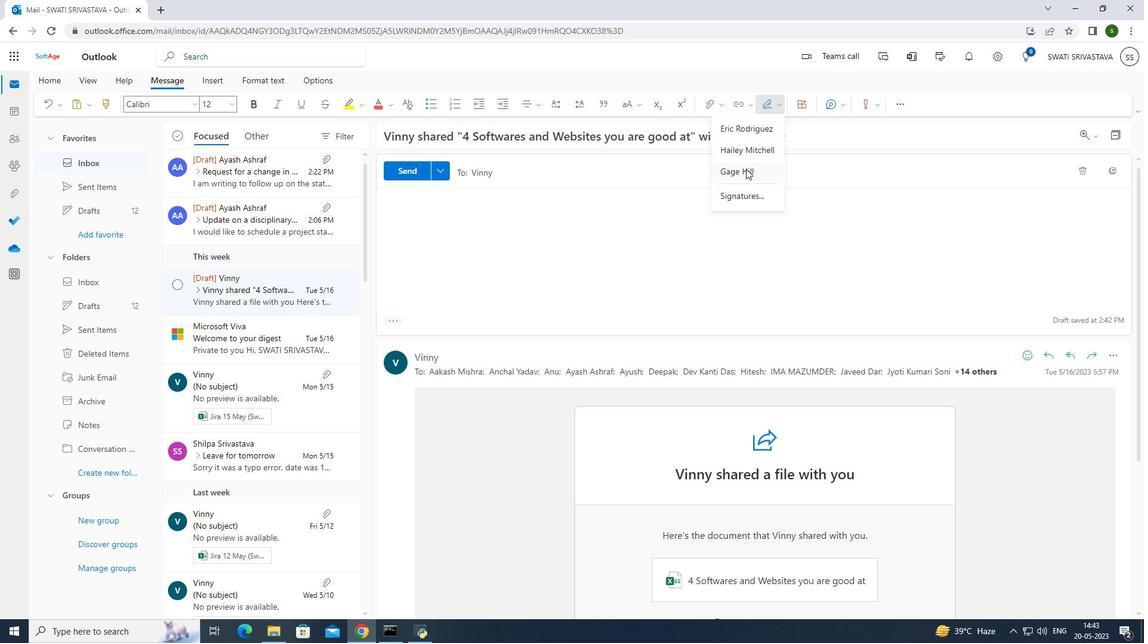 
Action: Mouse pressed left at (746, 169)
Screenshot: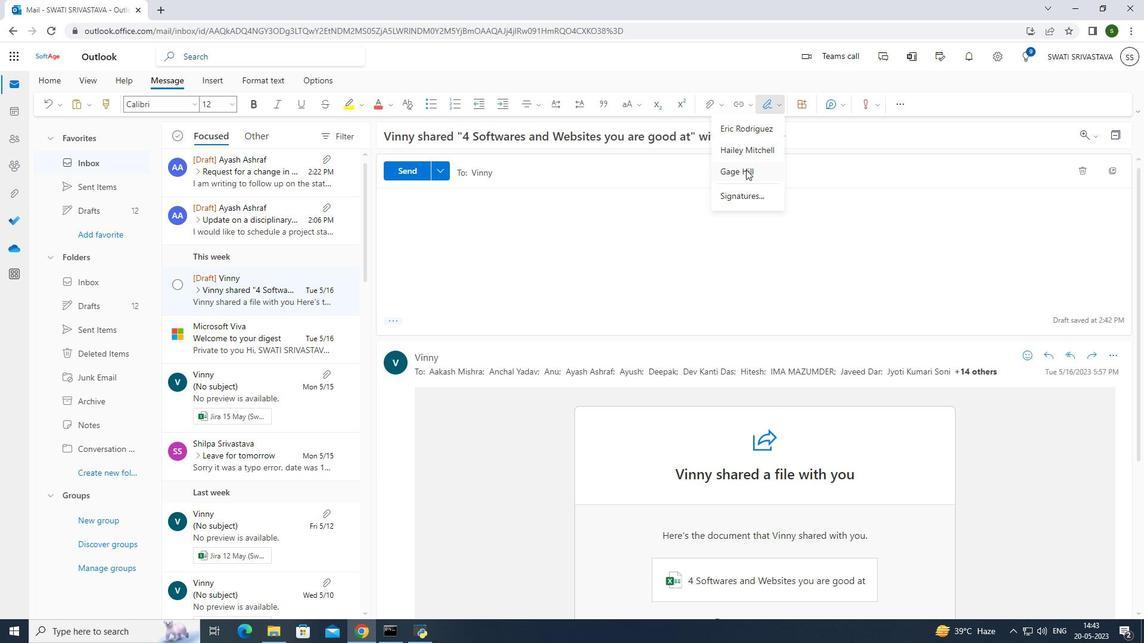 
Action: Mouse moved to (587, 172)
Screenshot: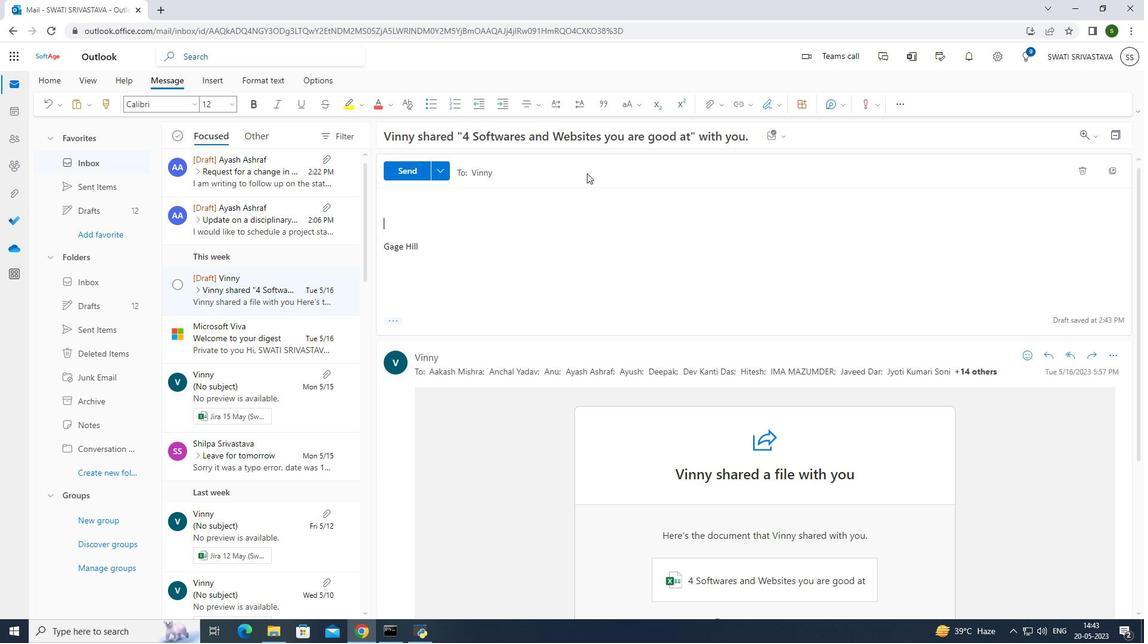 
Action: Mouse pressed left at (587, 172)
Screenshot: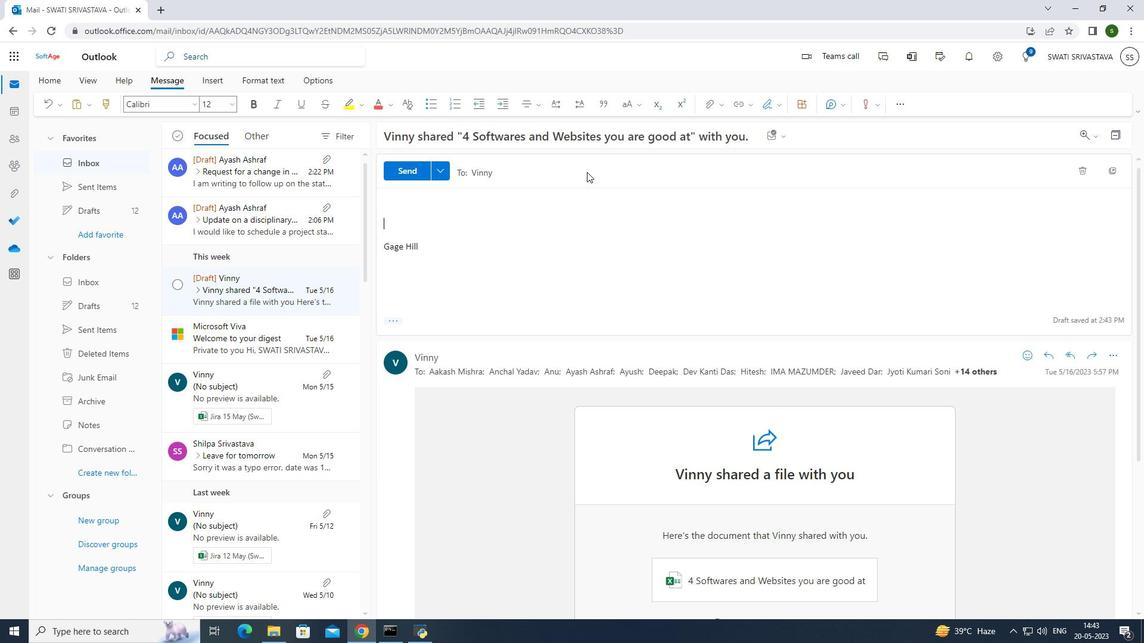 
Action: Mouse moved to (395, 348)
Screenshot: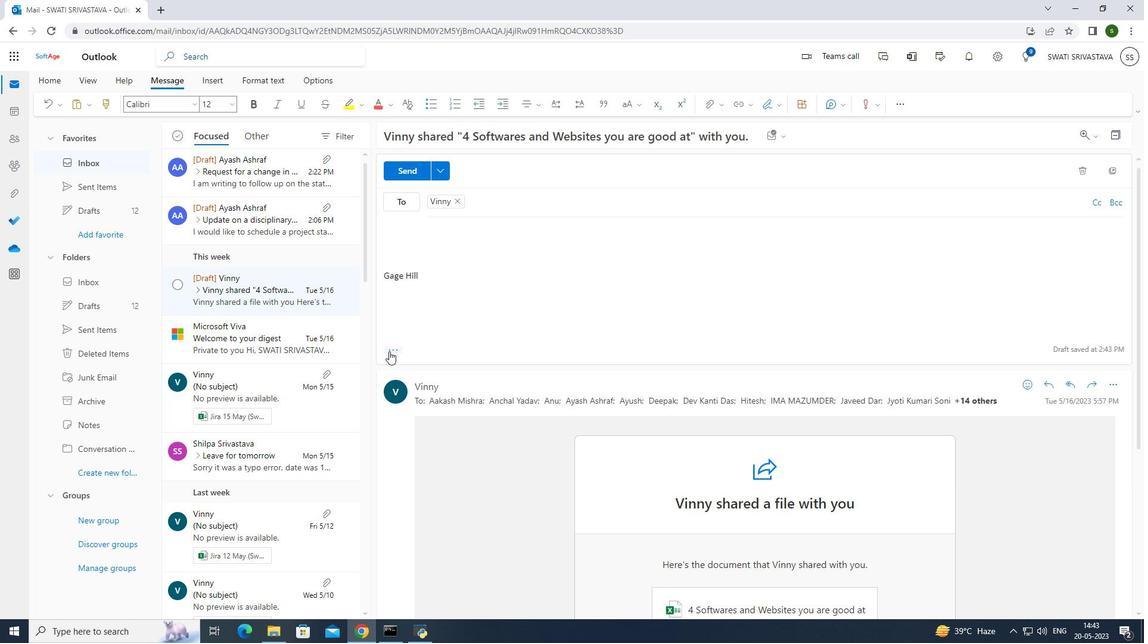 
Action: Mouse pressed left at (395, 348)
Screenshot: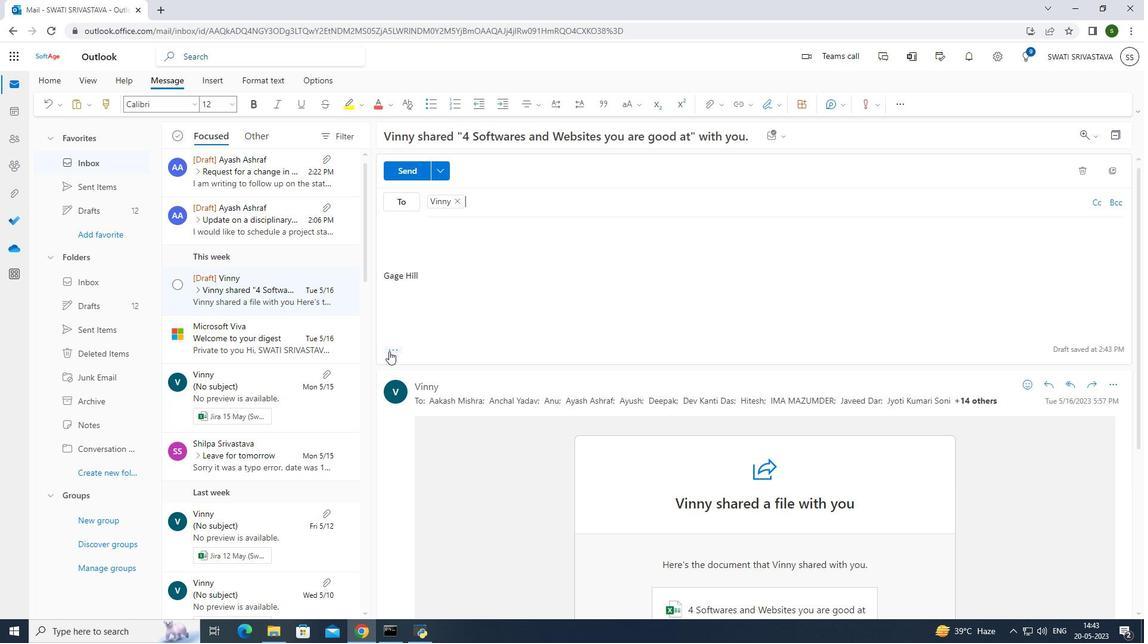 
Action: Mouse moved to (655, 227)
Screenshot: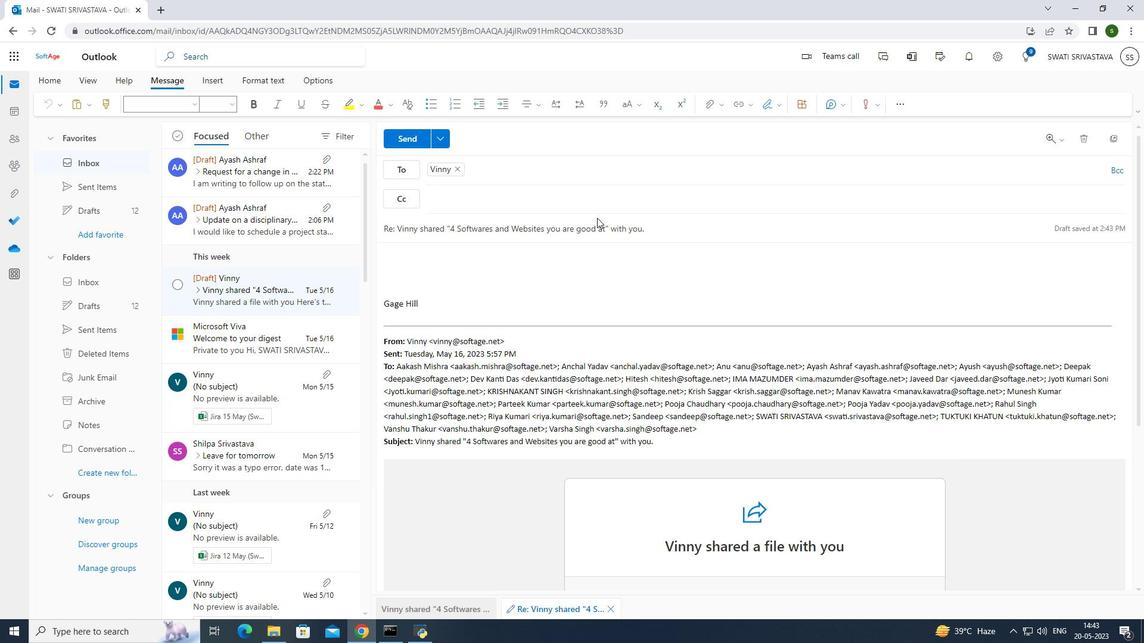 
Action: Mouse pressed left at (655, 227)
Screenshot: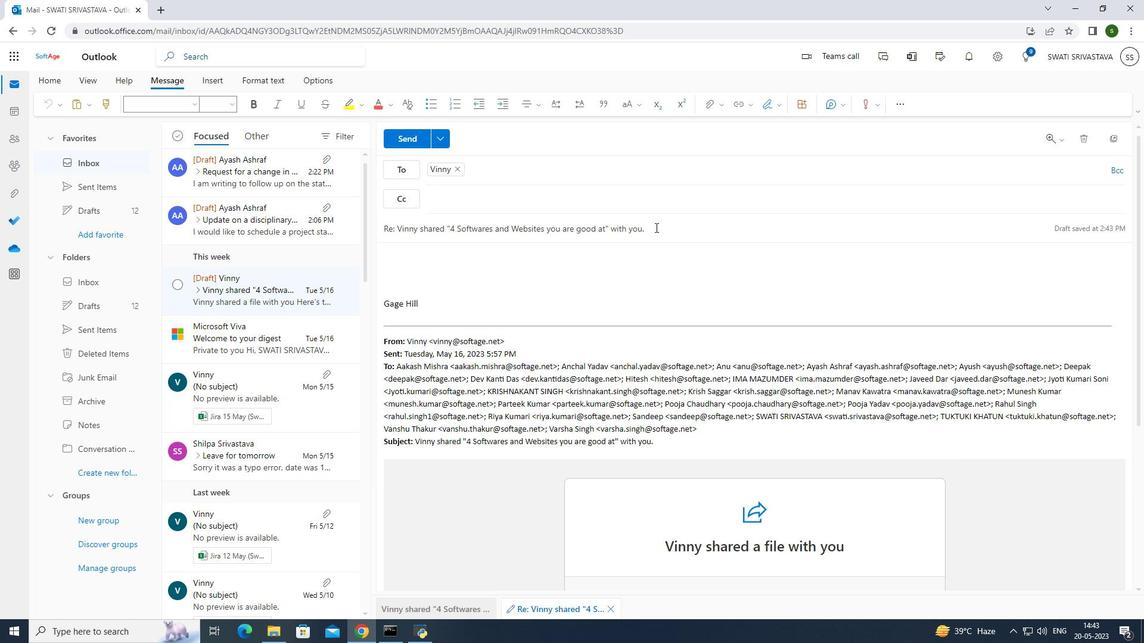 
Action: Mouse moved to (378, 242)
Screenshot: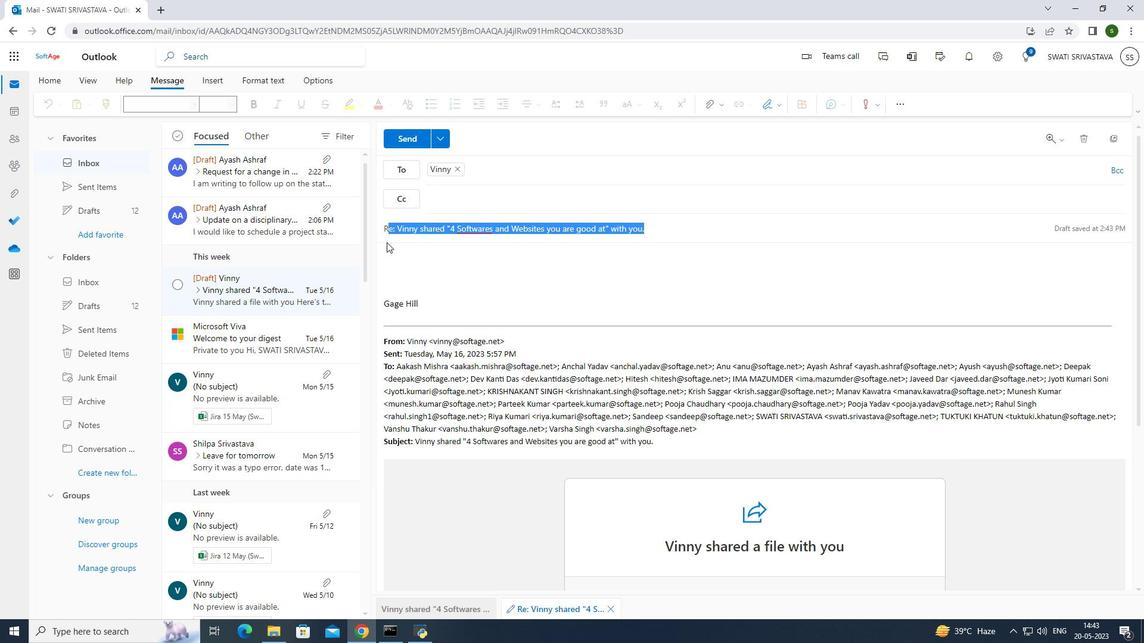 
Action: Key pressed <Key.backspace><Key.caps_lock>I<Key.caps_lock>nvitation<Key.space>to<Key.space>a<Key.space>trade<Key.space>show<Key.space>fo<Key.backspace>rom<Key.space>softage.10<Key.shift>@softage.net
Screenshot: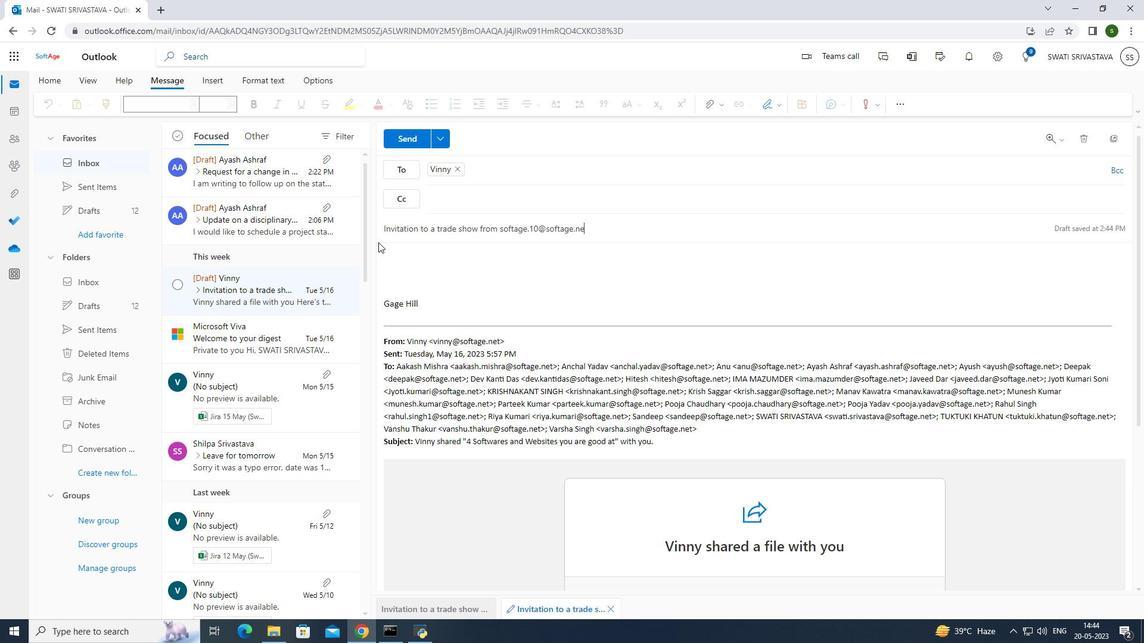 
Action: Mouse moved to (390, 267)
Screenshot: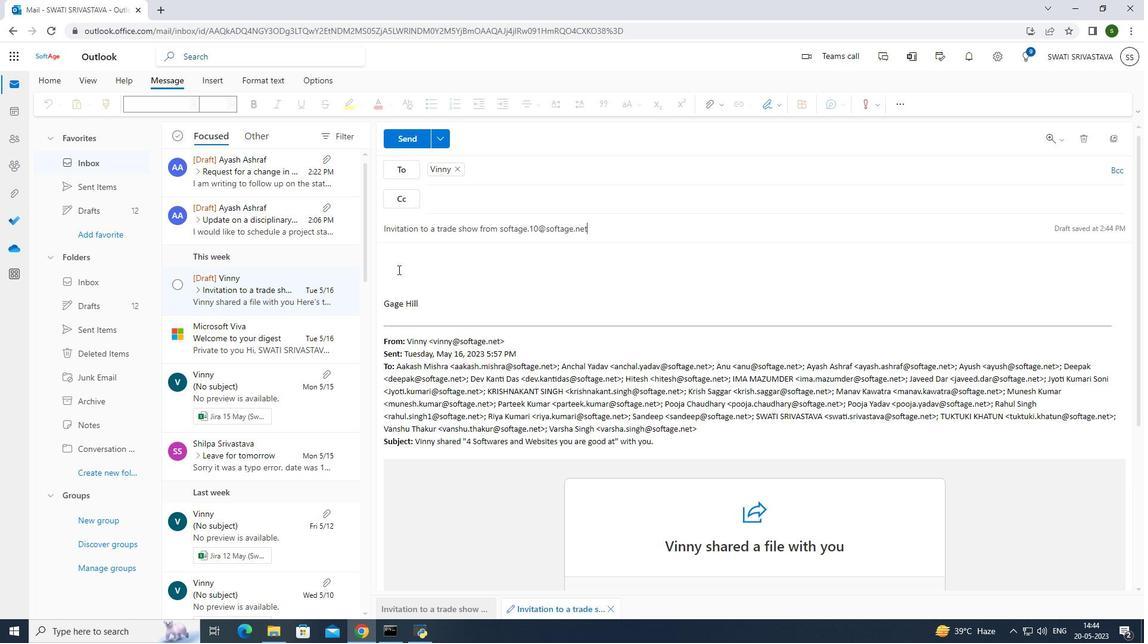
Action: Mouse pressed left at (390, 267)
Screenshot: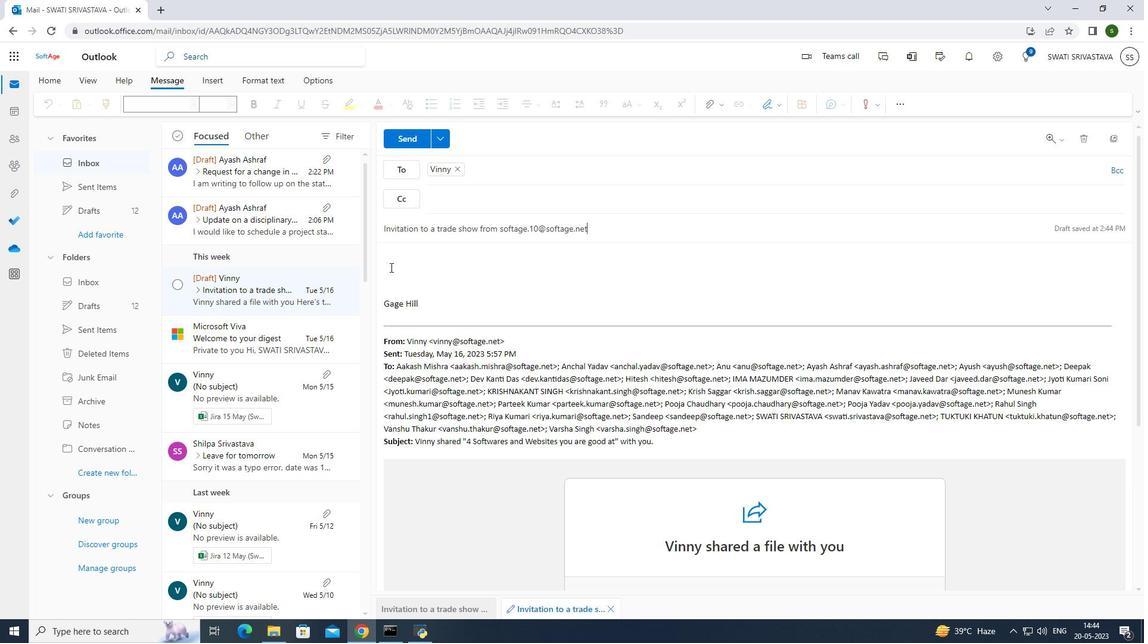 
Action: Mouse moved to (403, 262)
Screenshot: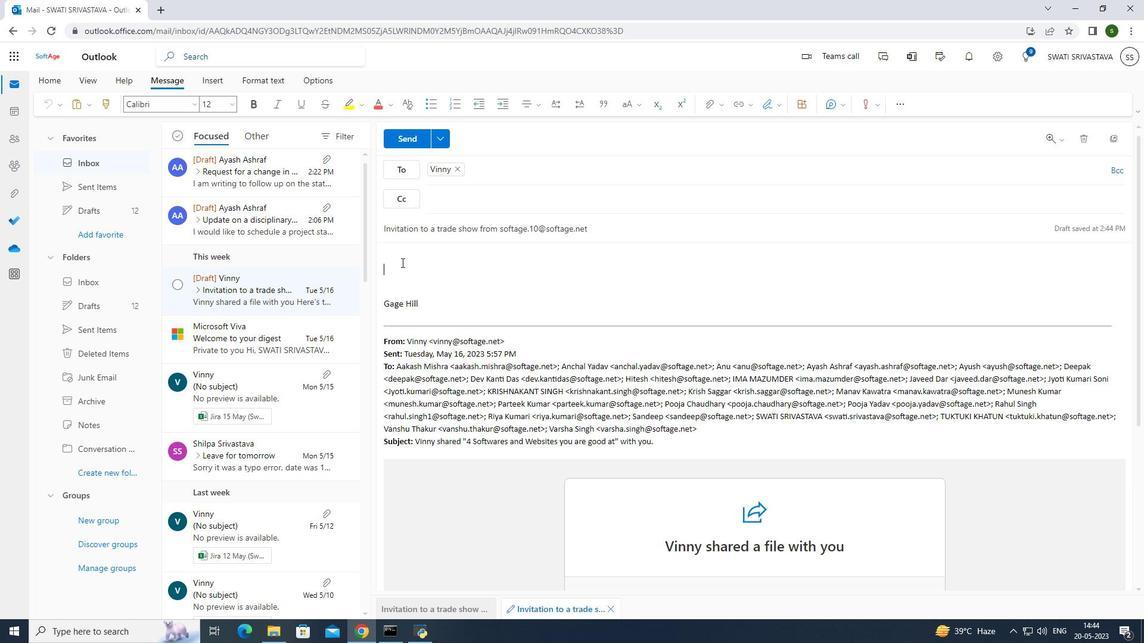 
Action: Key pressed <Key.backspace><Key.caps_lock>C<Key.caps_lock>an<Key.space>you<Key.space>confr<Key.backspace>r<Key.backspace>irm<Key.space>the<Key.space>delivery<Key.space>date<Key.space>for<Key.space>the<Key.space>new<Key.space>shipment<Key.space>of<Key.space>products<Key.shift_r><Key.shift_r>?
Screenshot: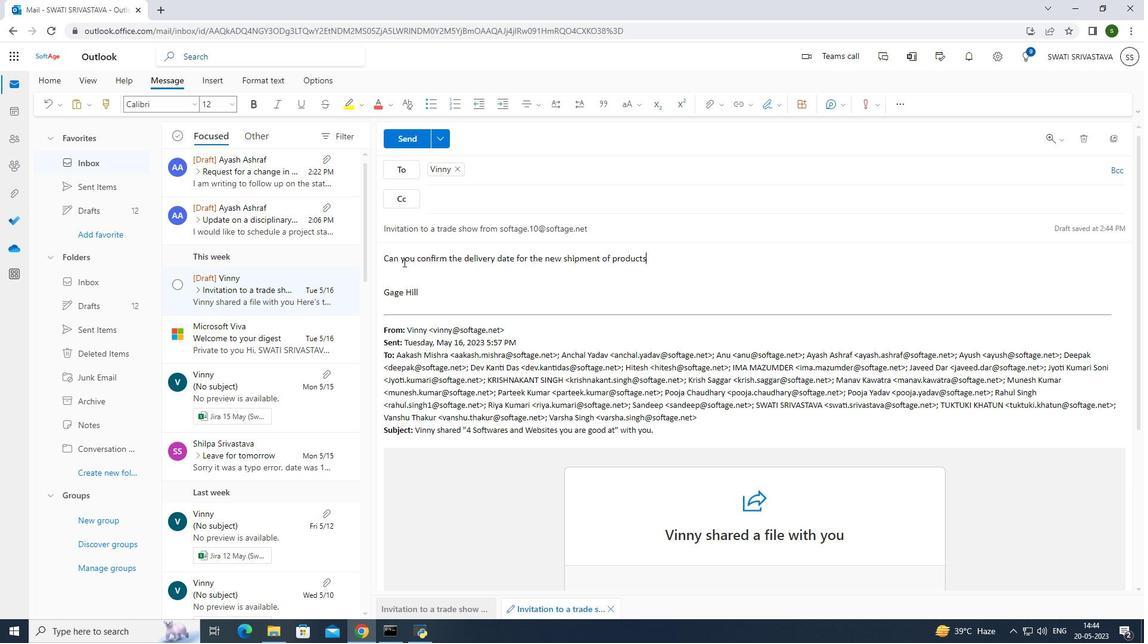
Action: Mouse moved to (1122, 172)
Screenshot: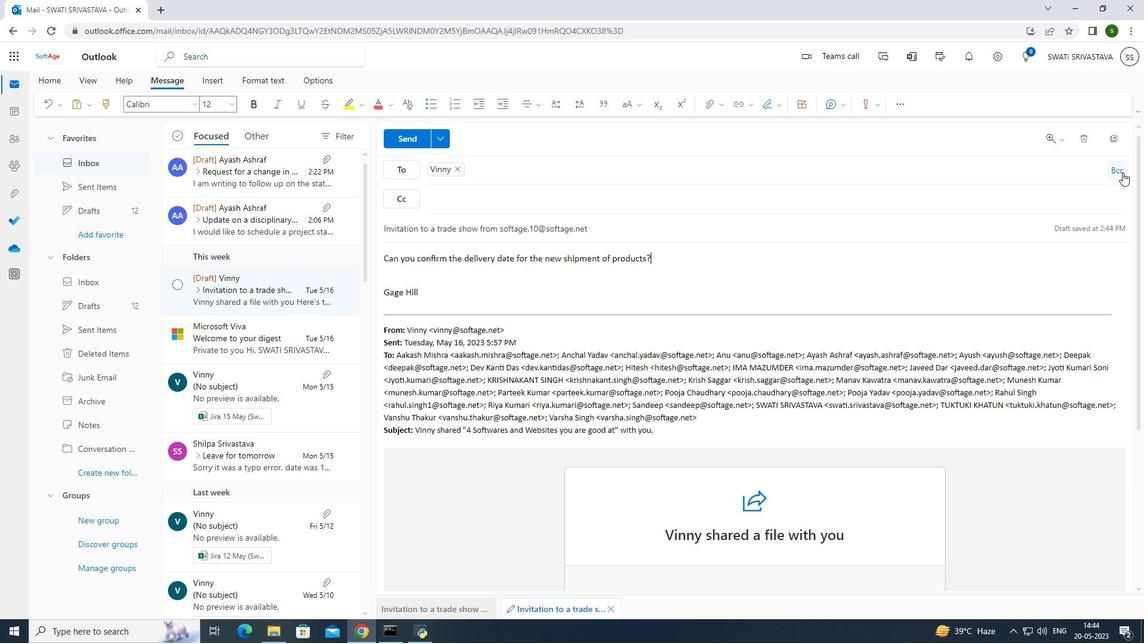 
Action: Mouse pressed left at (1122, 172)
Screenshot: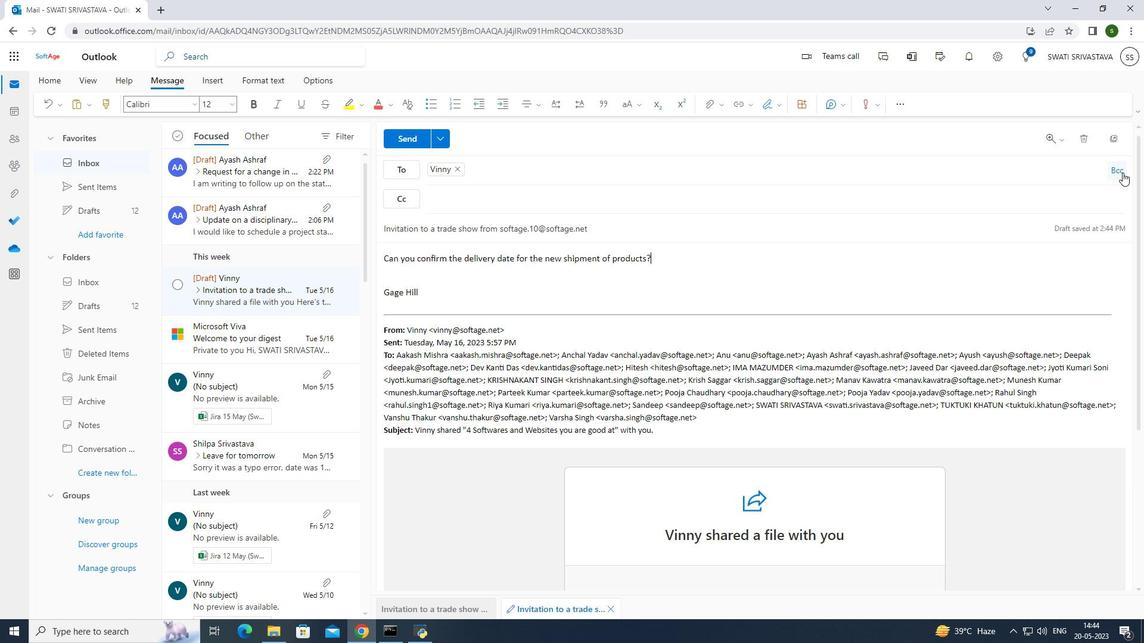 
Action: Mouse moved to (515, 222)
Screenshot: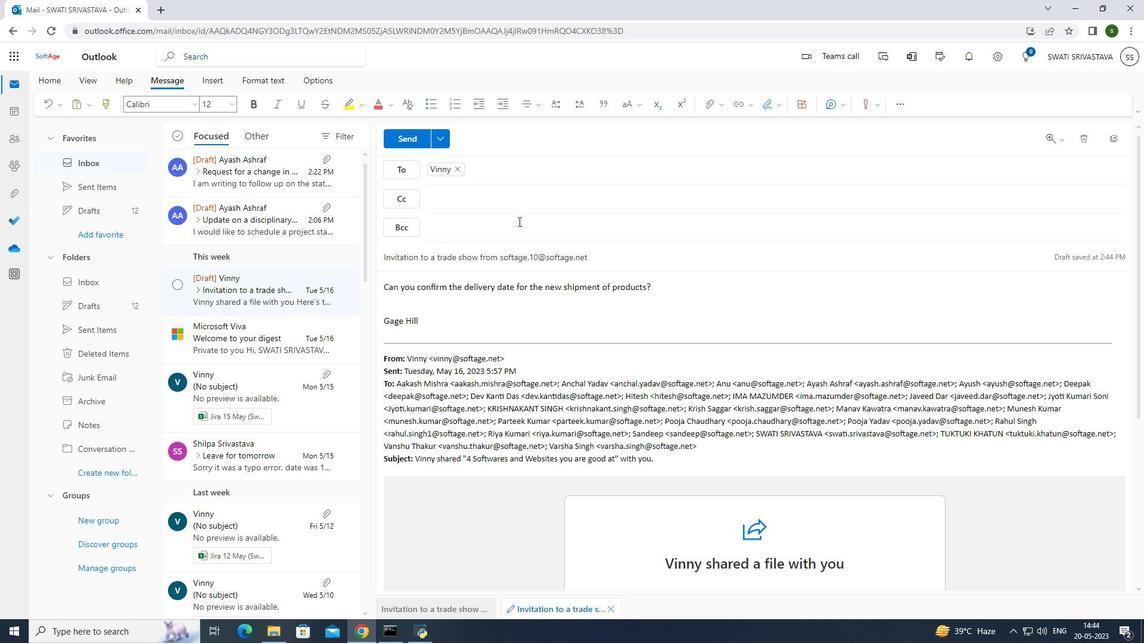 
Action: Mouse pressed left at (515, 222)
Screenshot: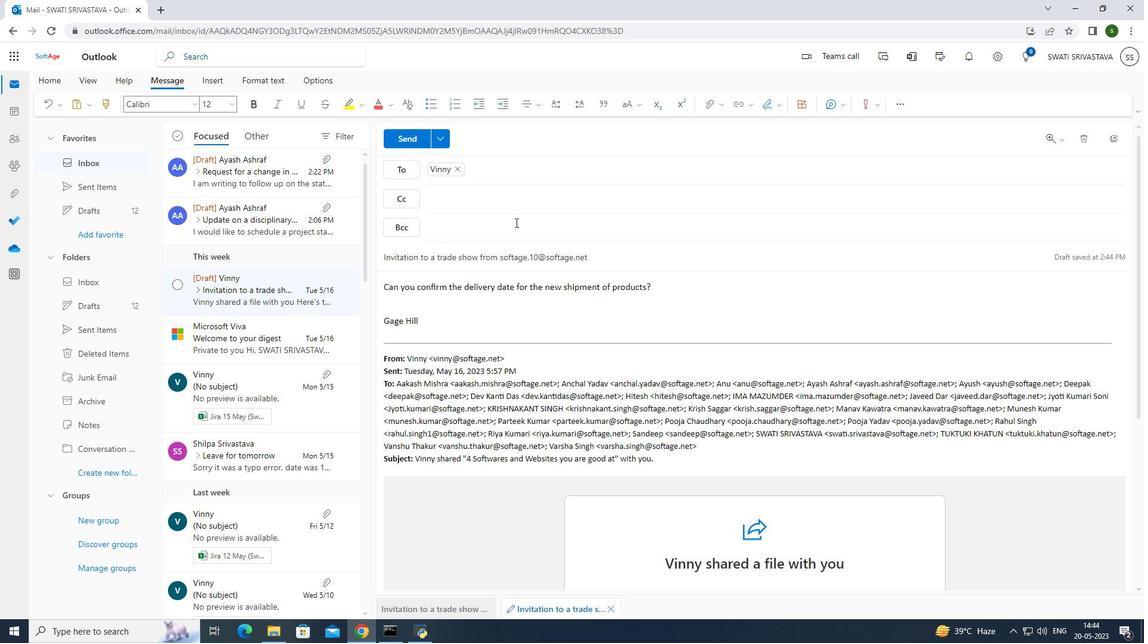 
Action: Key pressed softage.2<Key.shift>@softage.net
Screenshot: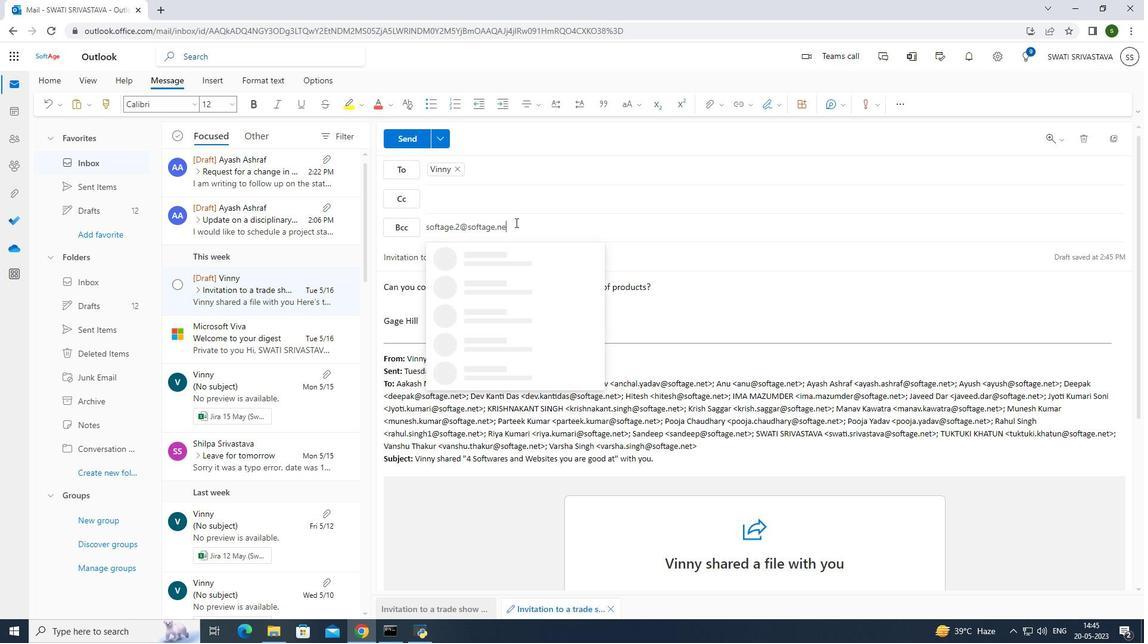 
Action: Mouse moved to (548, 262)
Screenshot: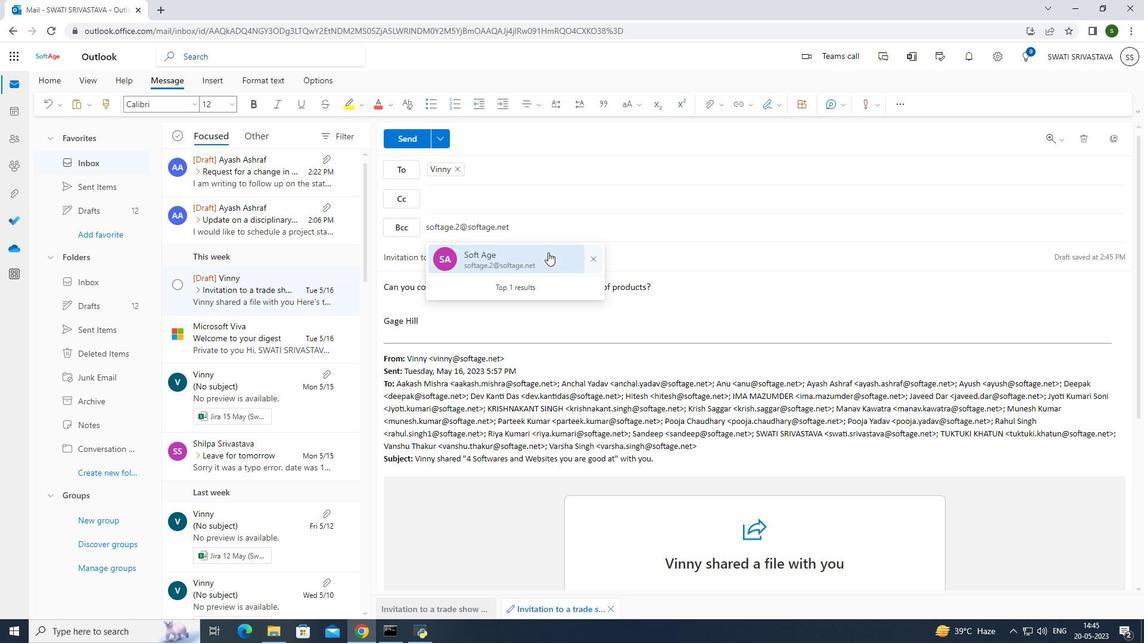 
Action: Mouse pressed left at (548, 262)
Screenshot: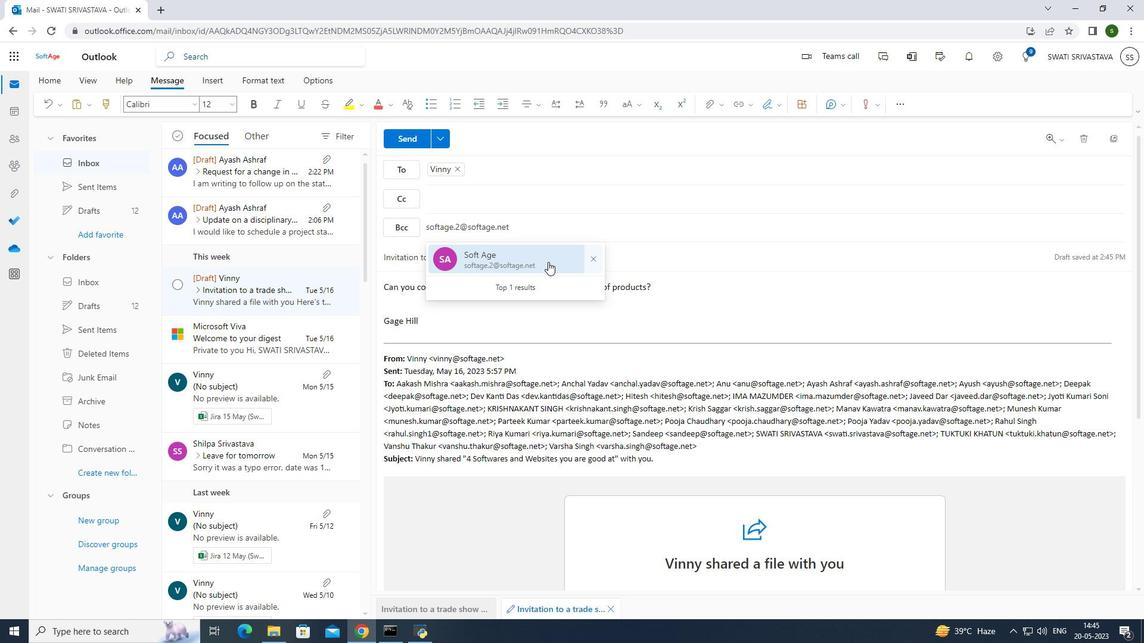 
Action: Mouse moved to (724, 107)
Screenshot: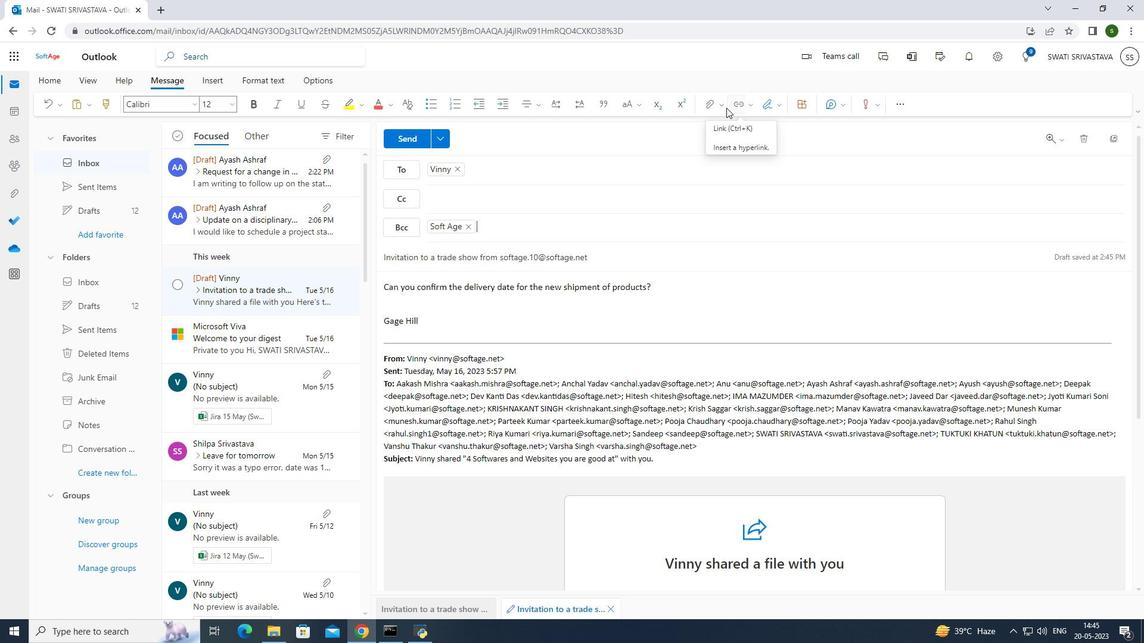 
Action: Mouse pressed left at (724, 107)
Screenshot: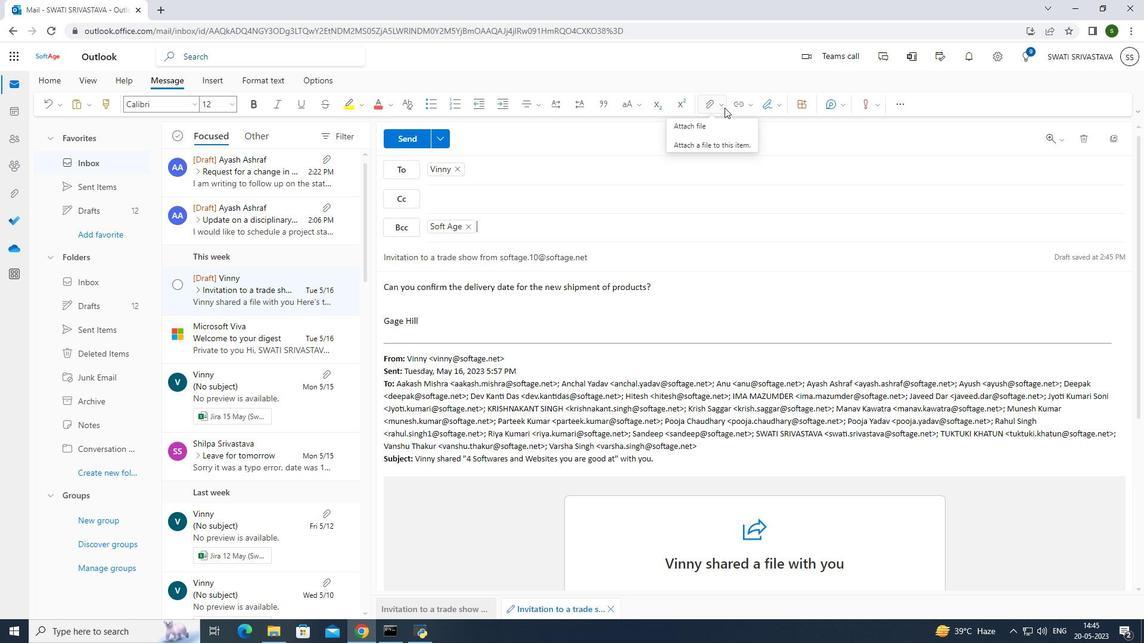 
Action: Mouse moved to (762, 136)
Screenshot: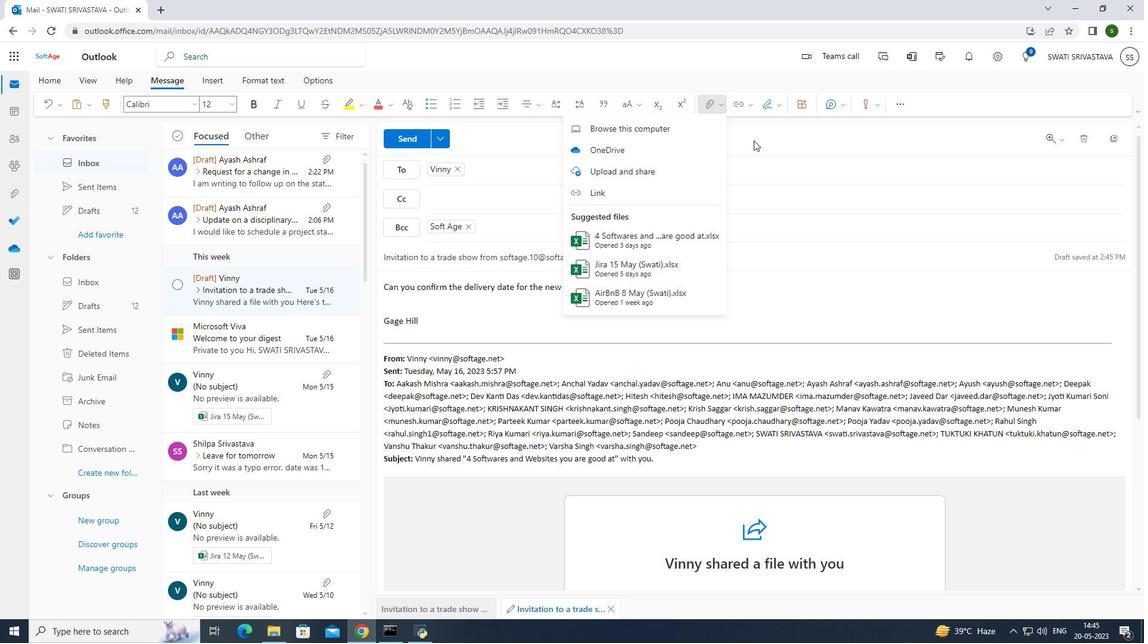 
Action: Mouse pressed left at (762, 136)
Screenshot: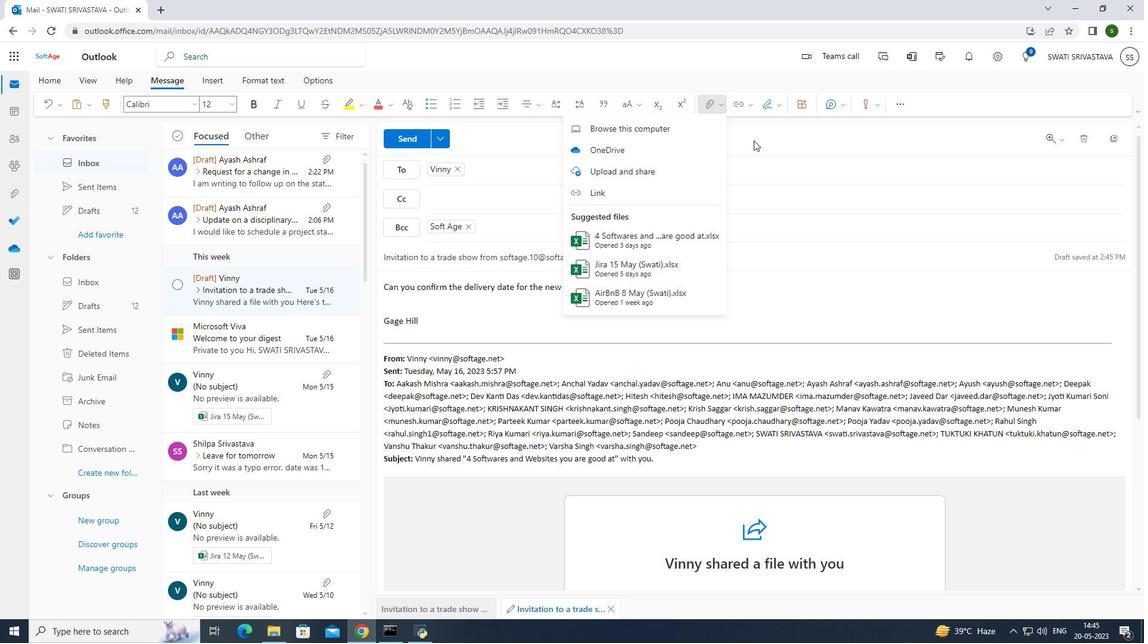 
Action: Mouse moved to (719, 100)
Screenshot: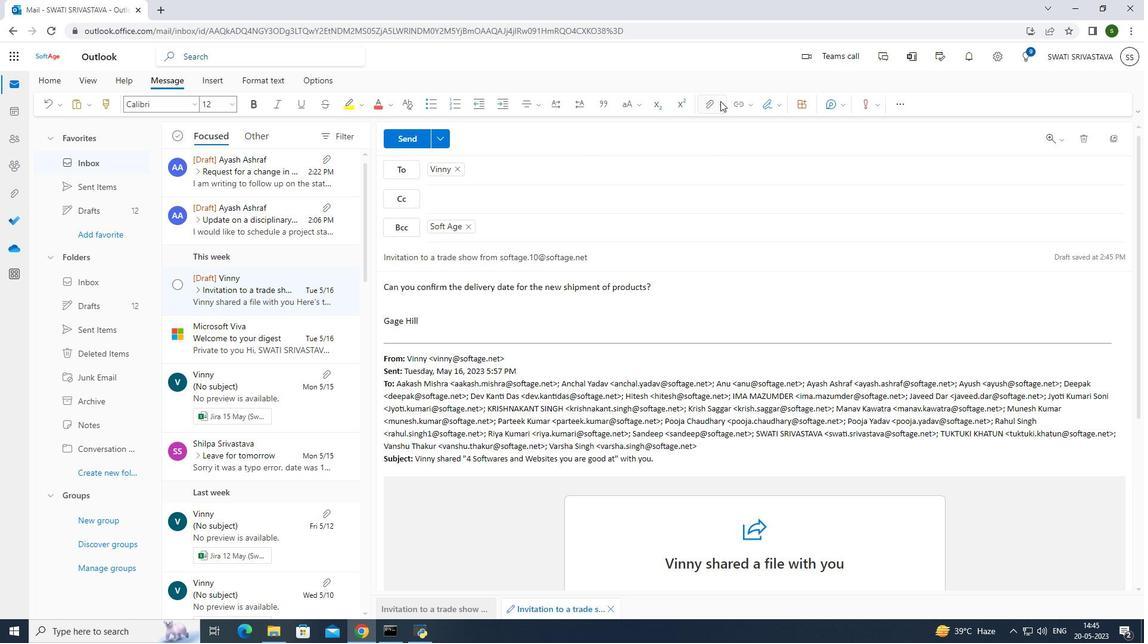 
Action: Mouse pressed left at (719, 100)
Screenshot: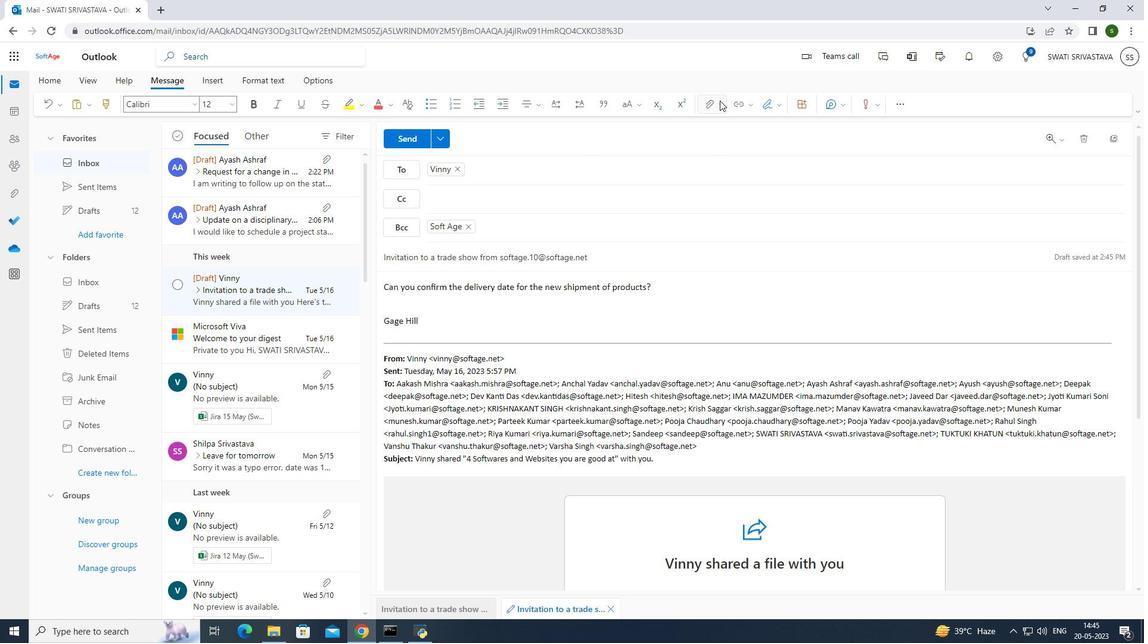 
Action: Mouse moved to (651, 129)
Screenshot: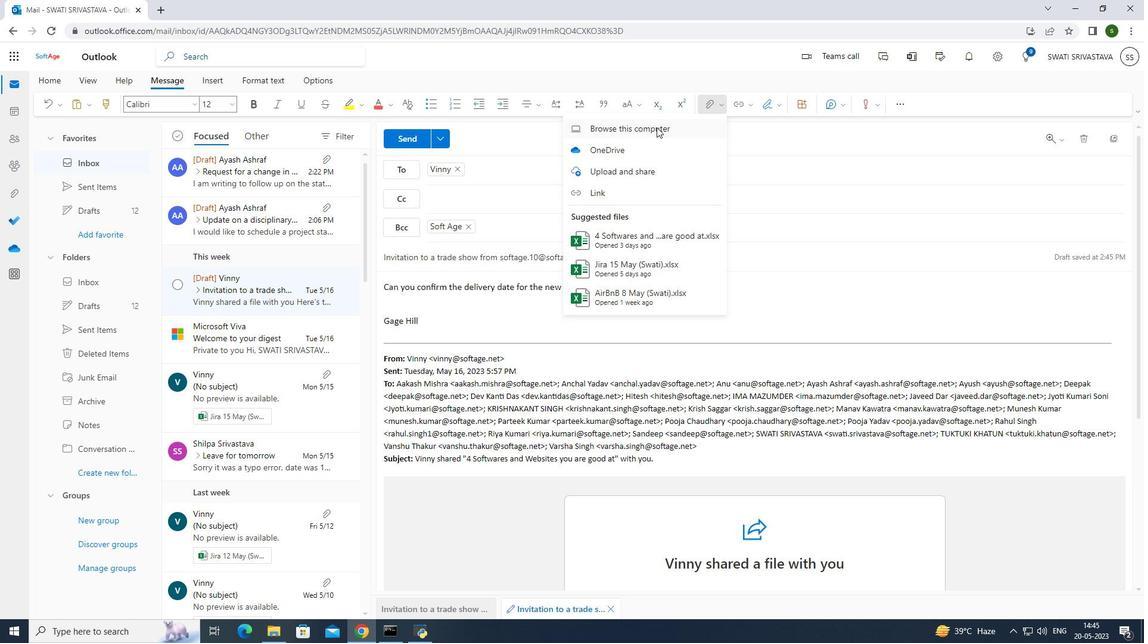 
Action: Mouse pressed left at (651, 129)
Screenshot: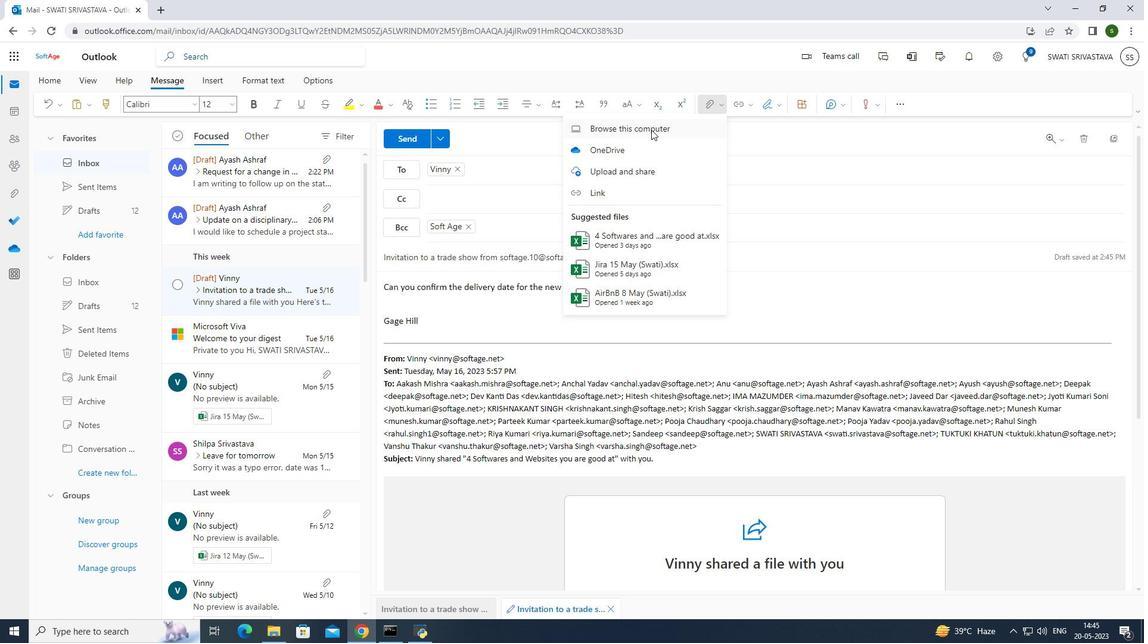 
Action: Mouse moved to (154, 104)
Screenshot: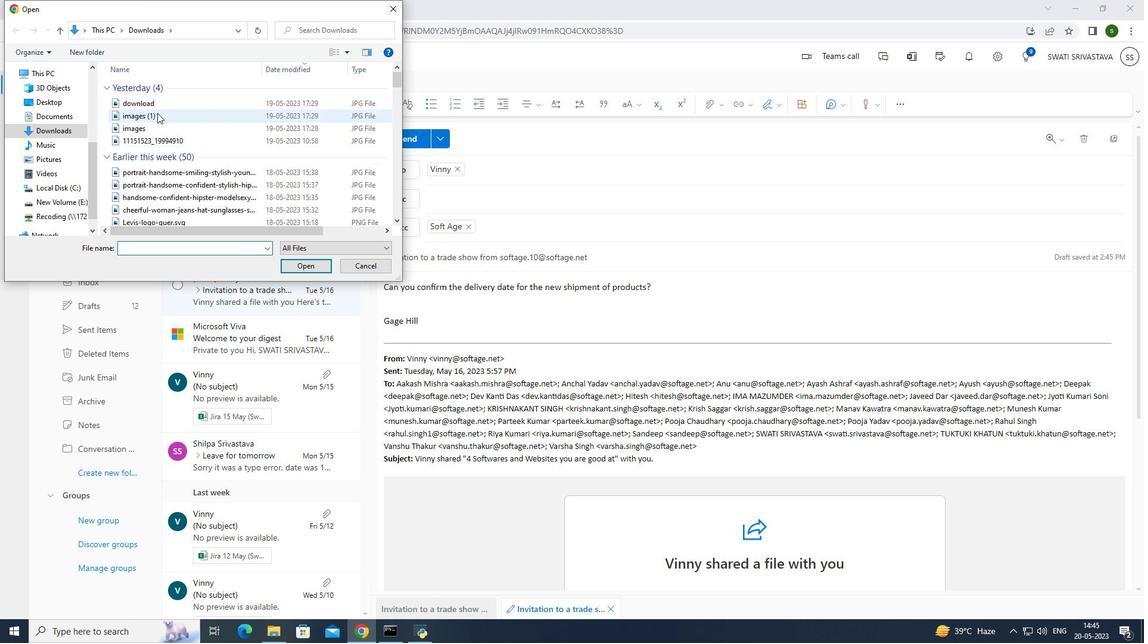 
Action: Mouse pressed left at (154, 104)
Screenshot: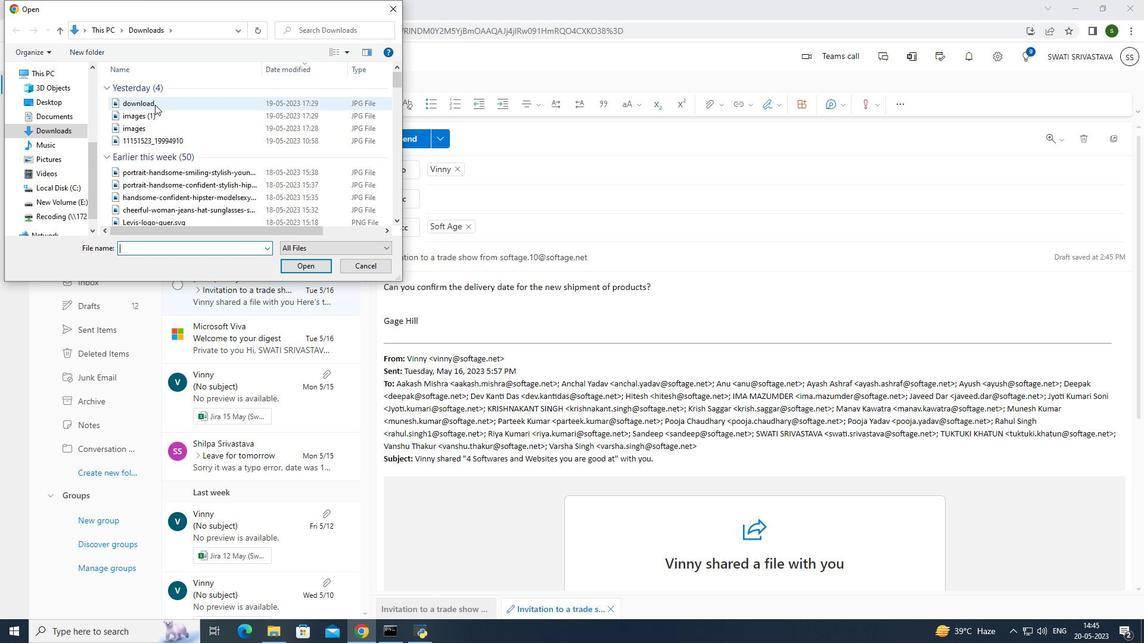 
Action: Mouse moved to (153, 247)
Screenshot: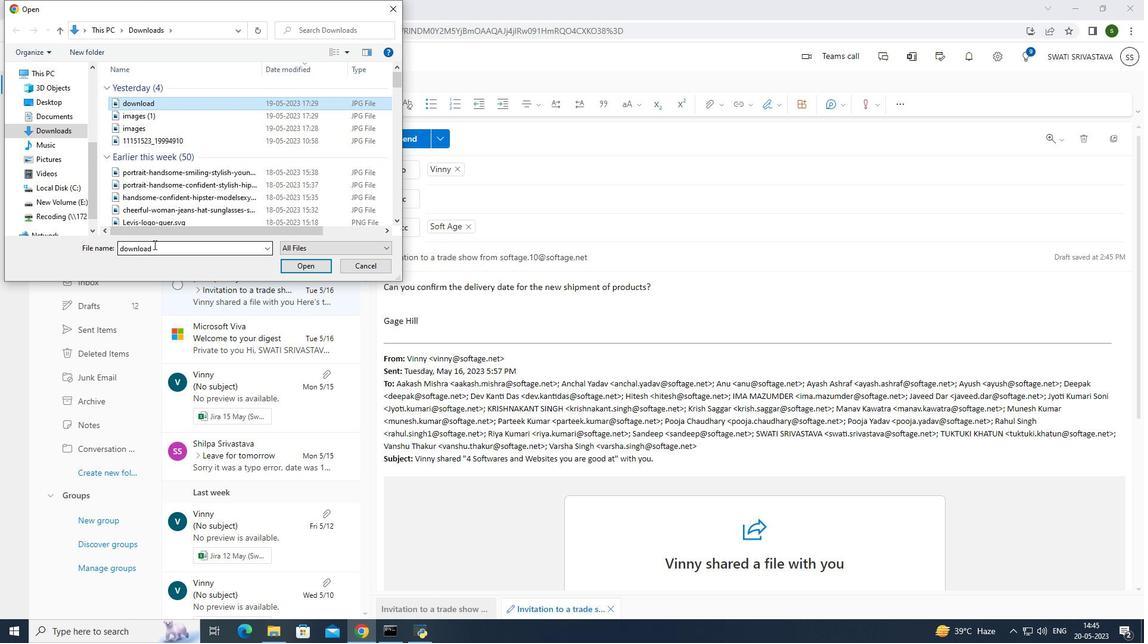 
Action: Mouse pressed left at (153, 247)
Screenshot: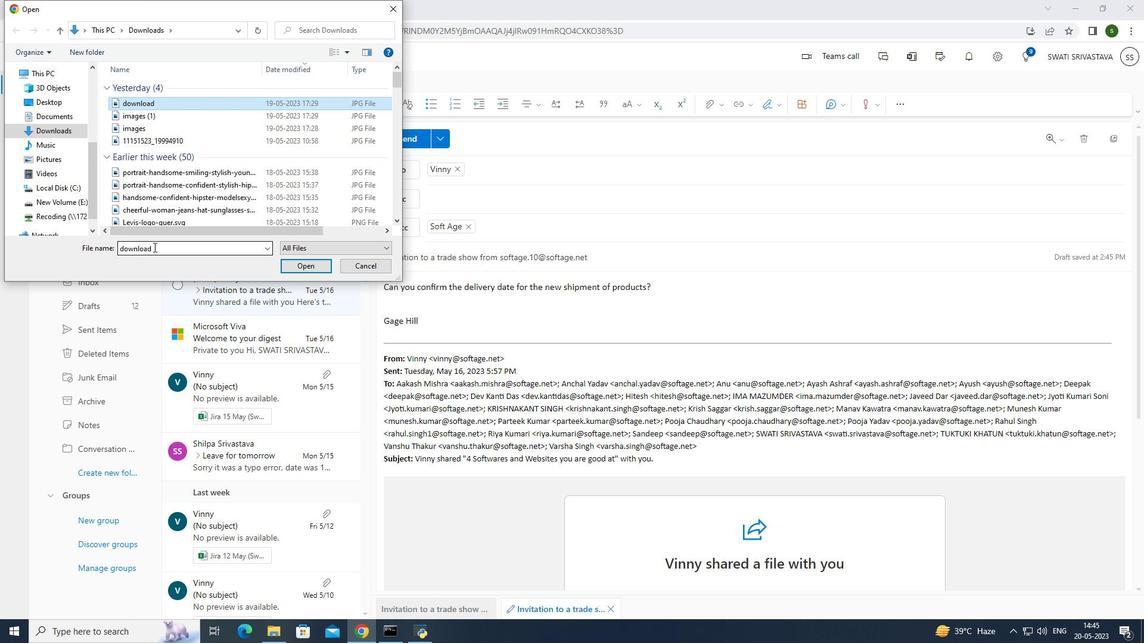 
Action: Mouse moved to (150, 242)
Screenshot: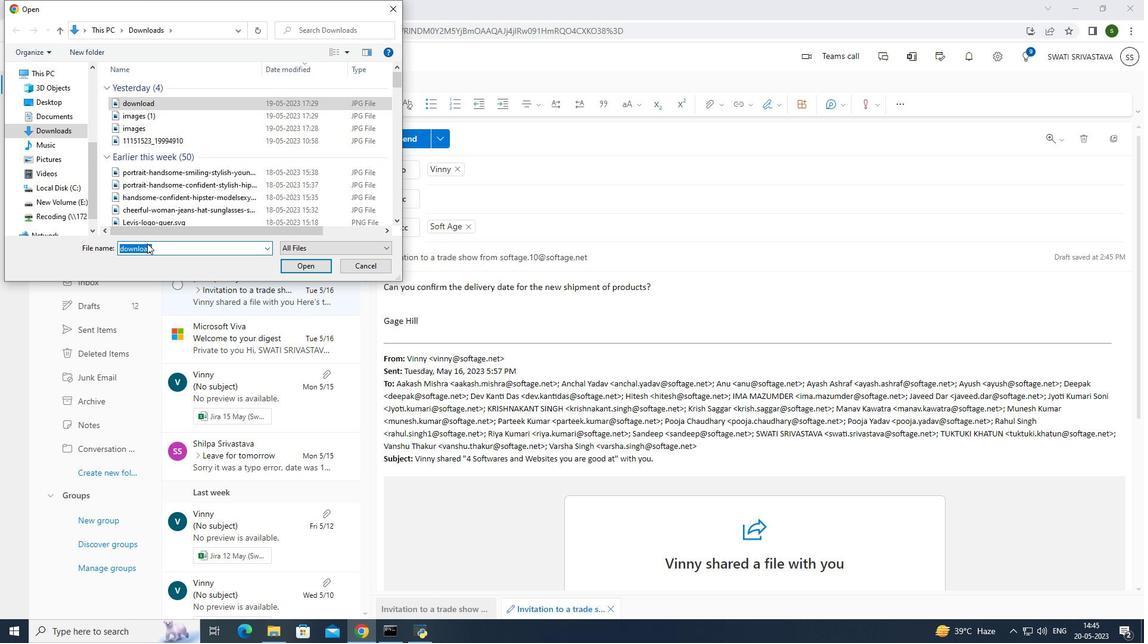 
Action: Key pressed <Key.backspace><Key.caps_lock>N<Key.caps_lock>on<Key.space>compete<Key.shift_r>_agreement.pdf
Screenshot: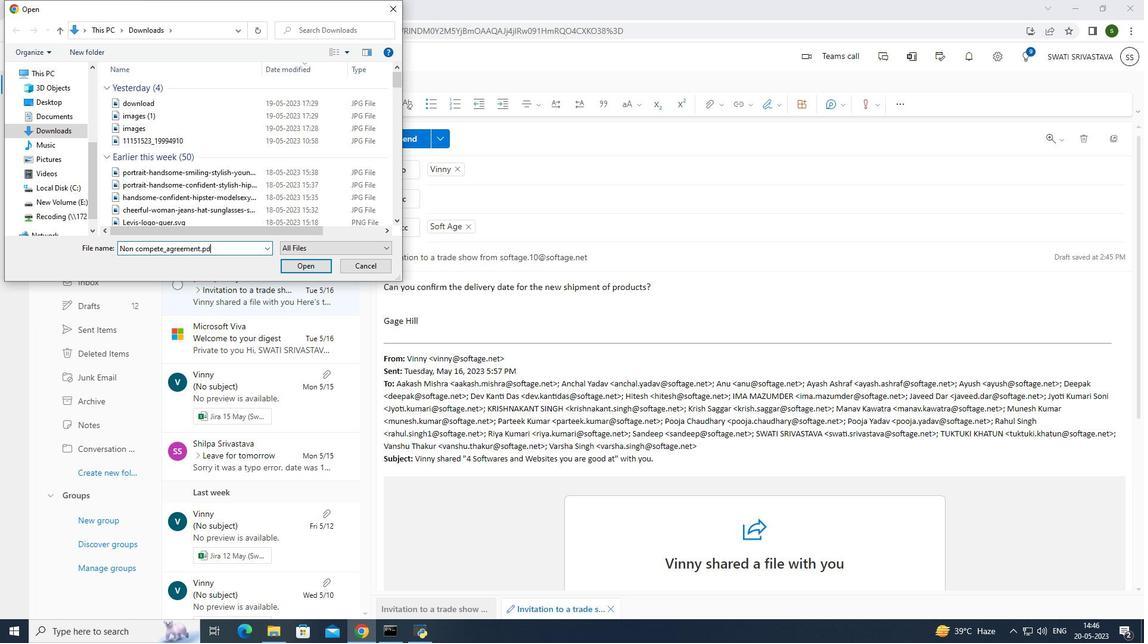 
Action: Mouse moved to (291, 265)
Screenshot: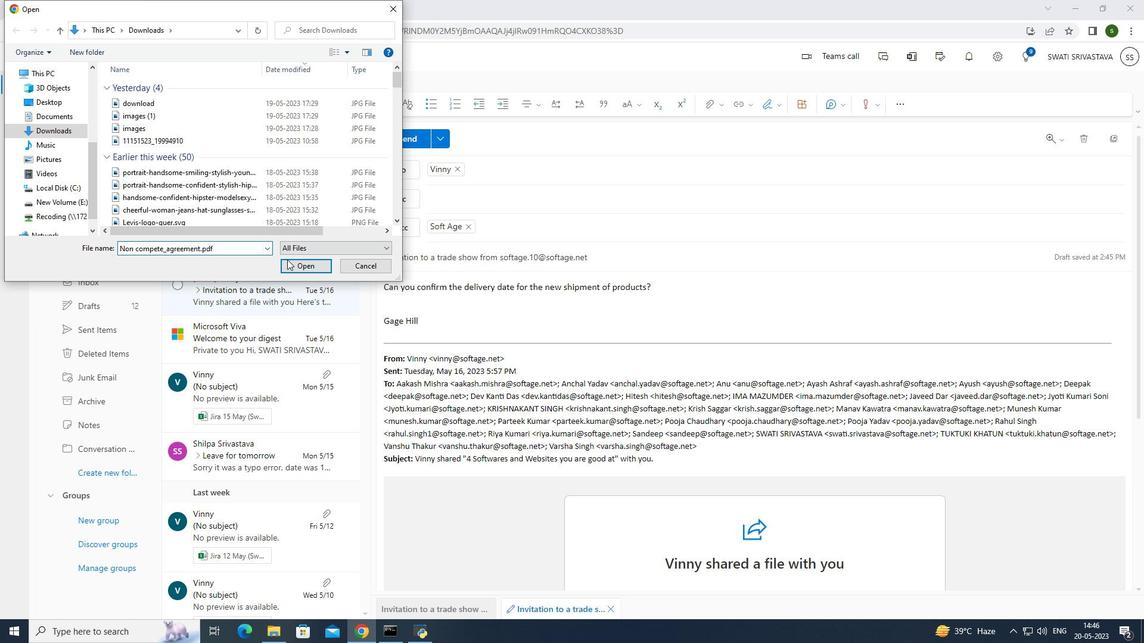 
Action: Mouse pressed left at (291, 265)
Screenshot: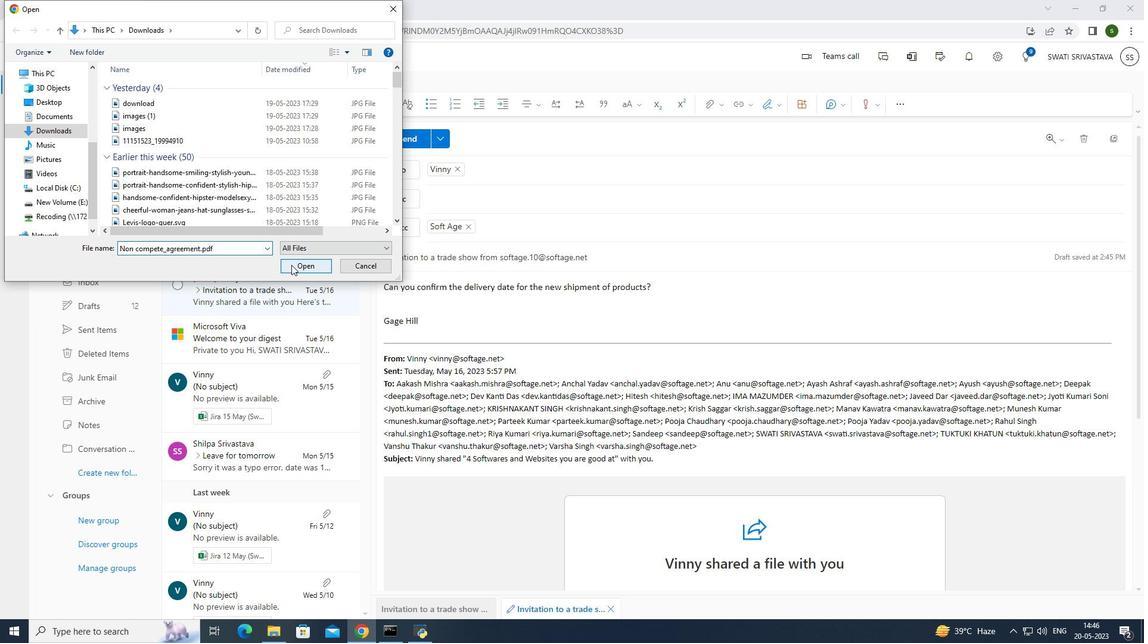 
Action: Mouse moved to (647, 324)
Screenshot: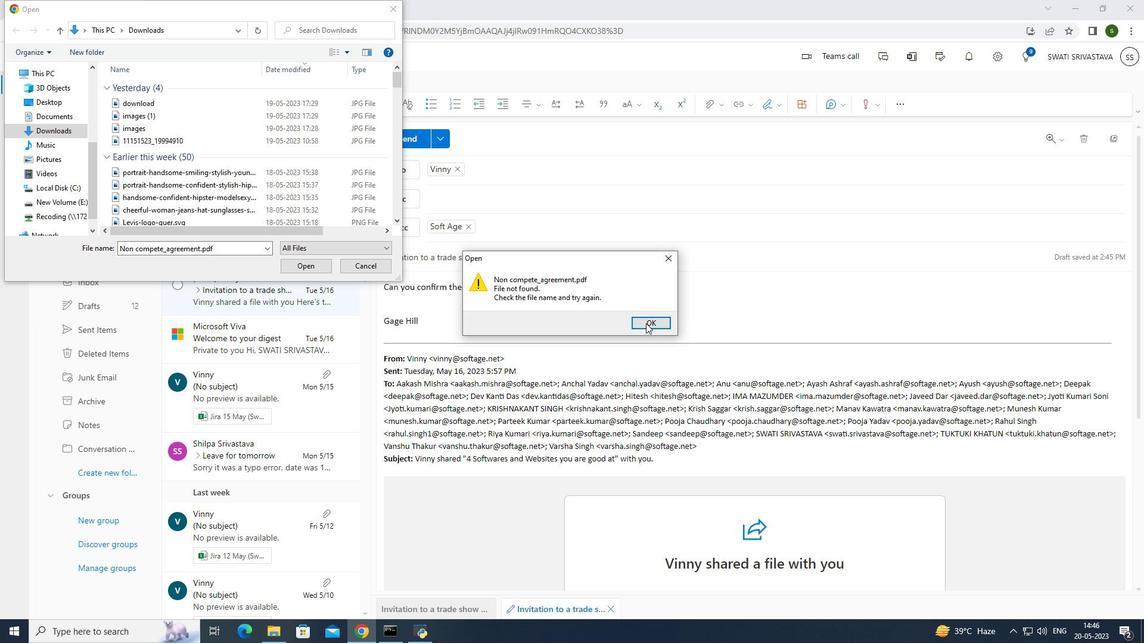 
Action: Mouse pressed left at (647, 324)
Screenshot: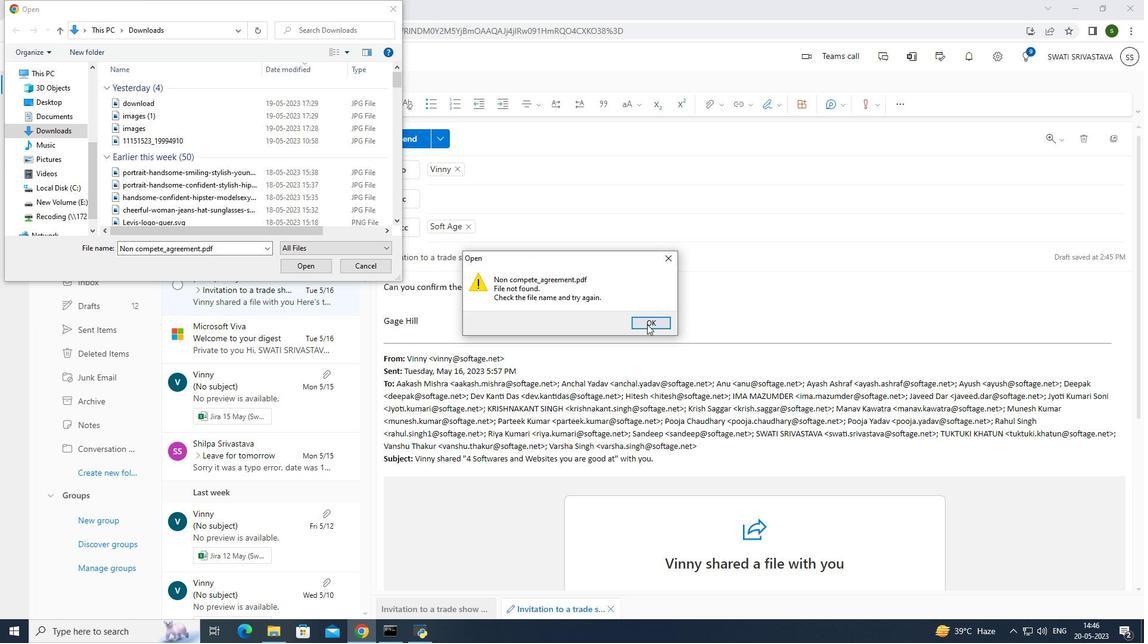 
Action: Mouse moved to (306, 273)
Screenshot: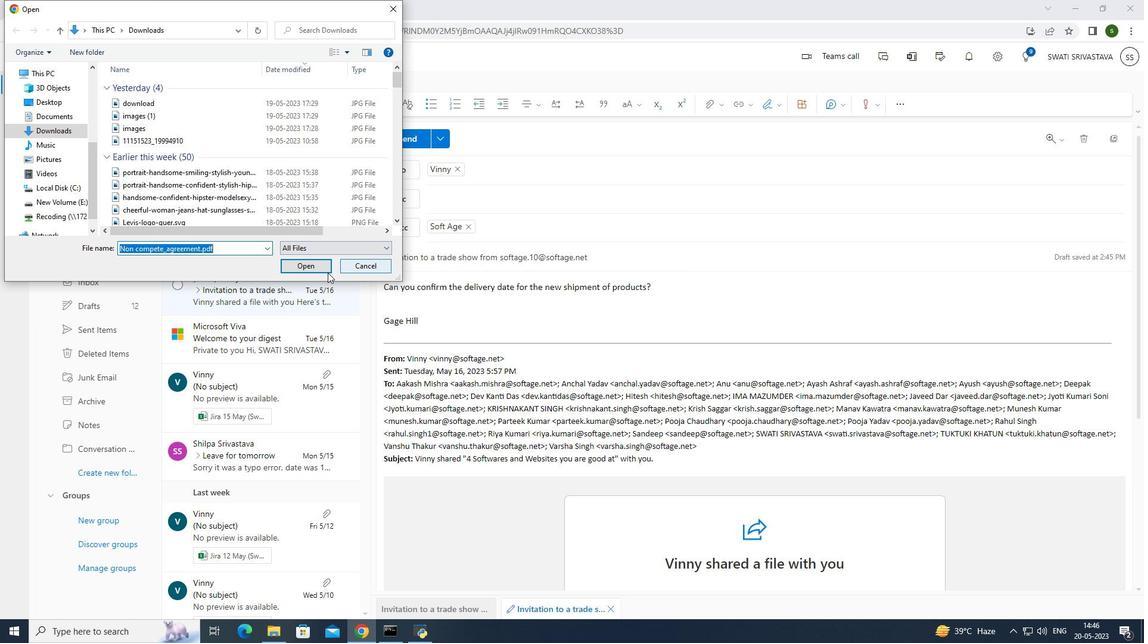 
Action: Mouse pressed left at (306, 273)
Screenshot: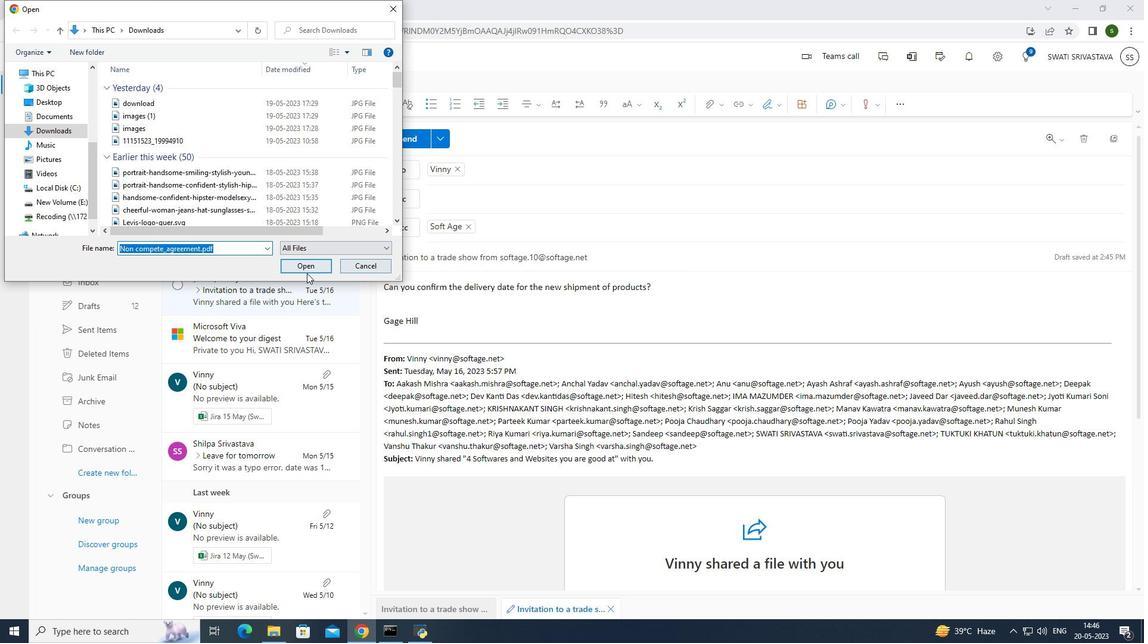 
Action: Mouse moved to (667, 323)
Screenshot: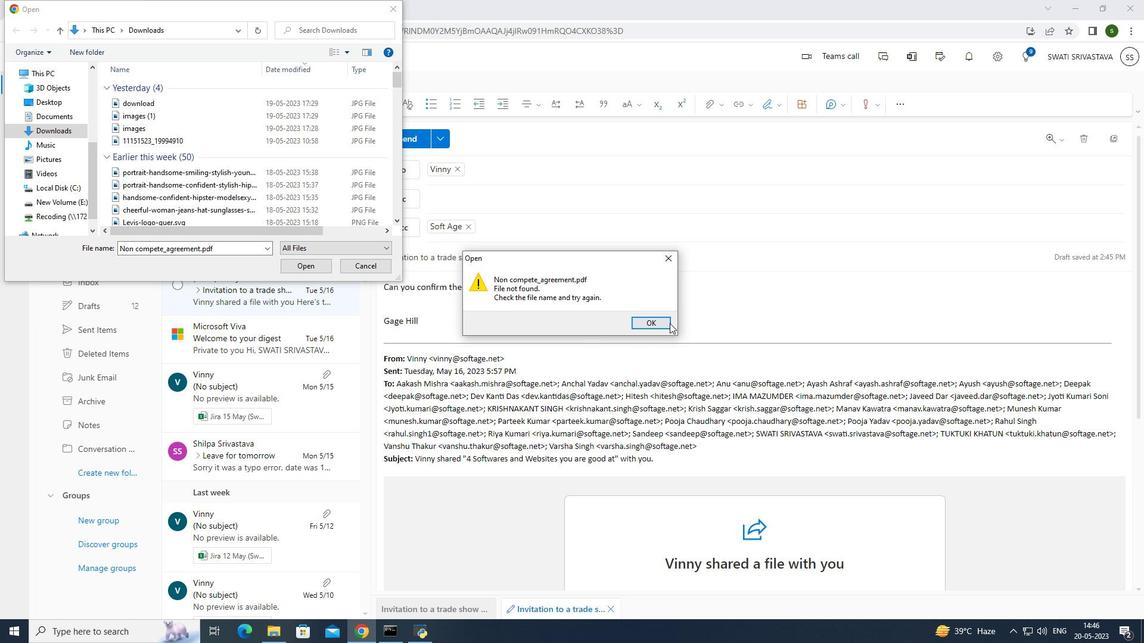 
Action: Mouse pressed left at (667, 323)
Screenshot: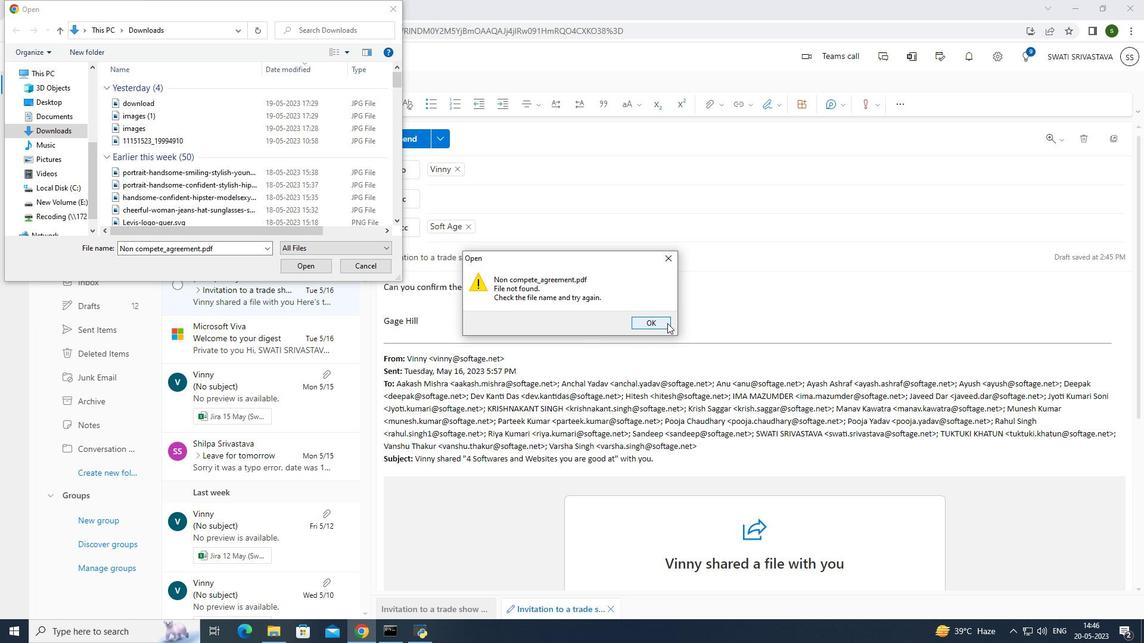 
Action: Mouse moved to (392, 7)
Screenshot: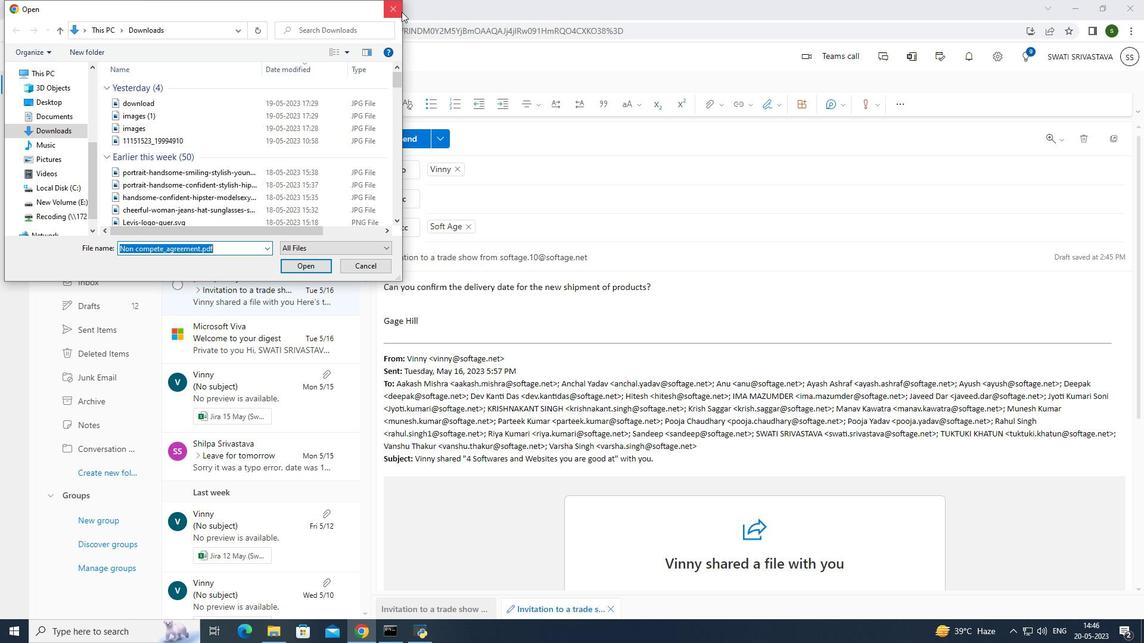 
Action: Mouse pressed left at (392, 7)
Screenshot: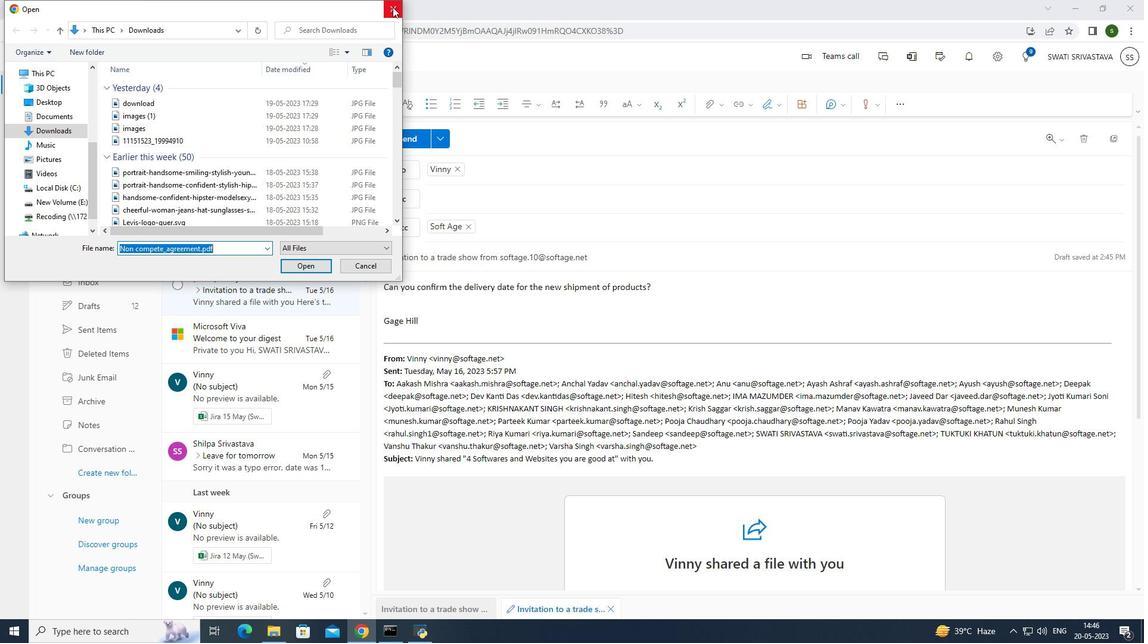 
Action: Mouse moved to (502, 312)
Screenshot: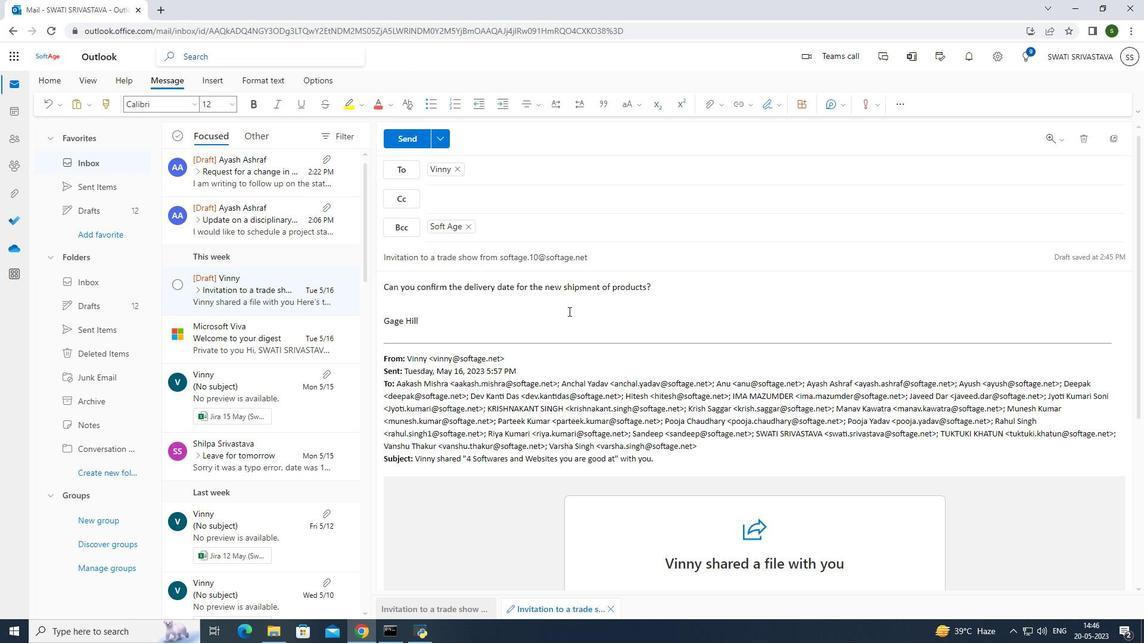 
Action: Mouse pressed left at (502, 312)
Screenshot: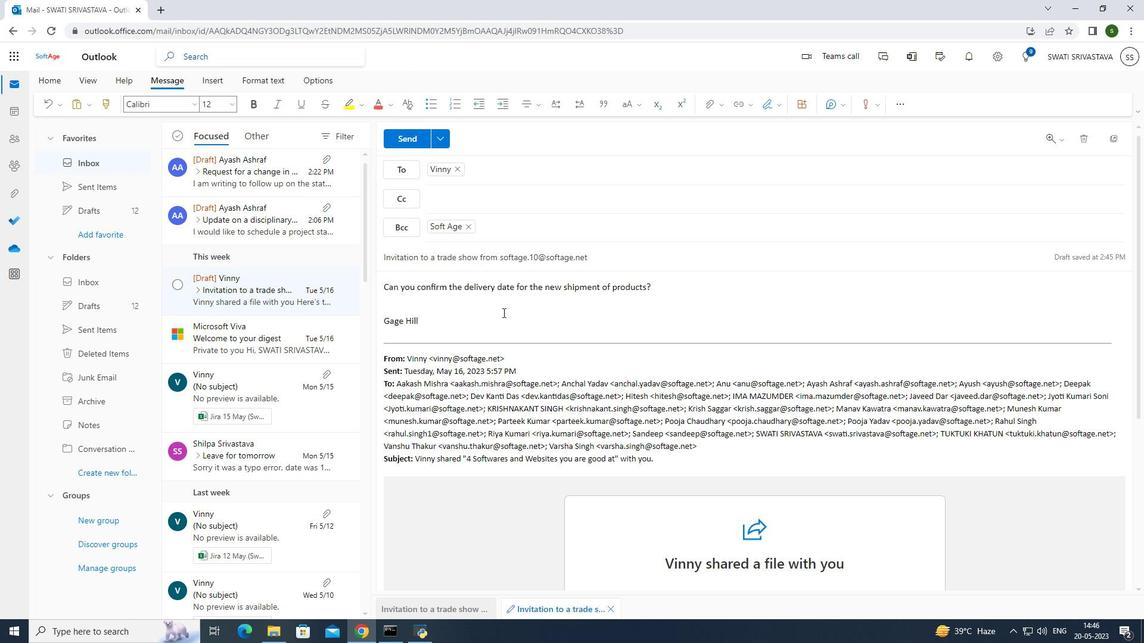 
